 Task: Open Card Financial Performance Review in Board Social Media Influencer Takeover Campaign Creation and Management to Workspace Business Coaching and add a team member Softage.3@softage.net, a label Orange, a checklist Calligraphy, an attachment from your computer, a color Orange and finally, add a card description 'Plan and execute company team-building seminar' and a comment 'Let us approach this task with a sense of urgency and importance, recognizing the impact it has on the overall project.'. Add a start date 'Jan 03, 1900' with a due date 'Jan 10, 1900'
Action: Mouse moved to (63, 283)
Screenshot: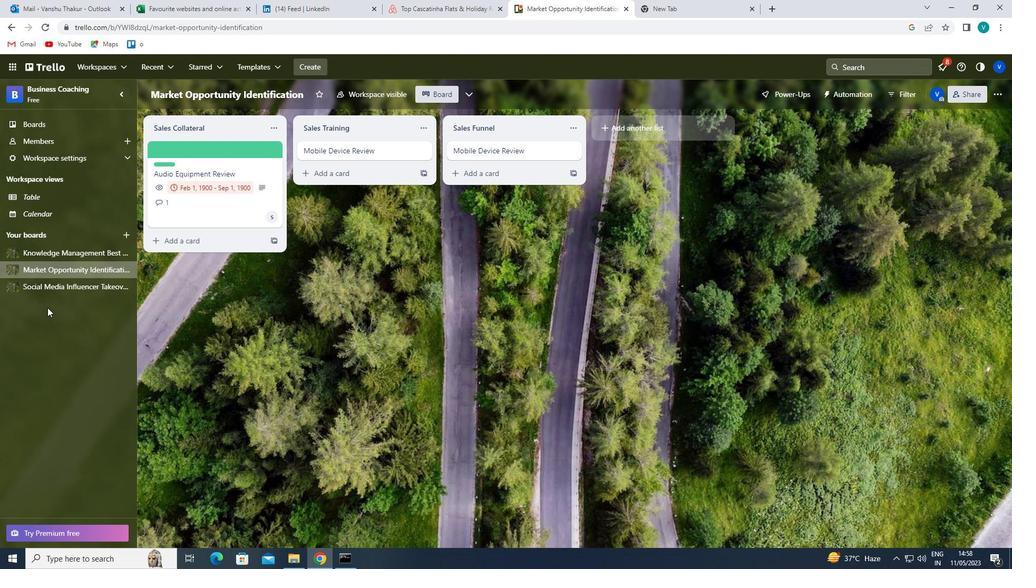 
Action: Mouse pressed left at (63, 283)
Screenshot: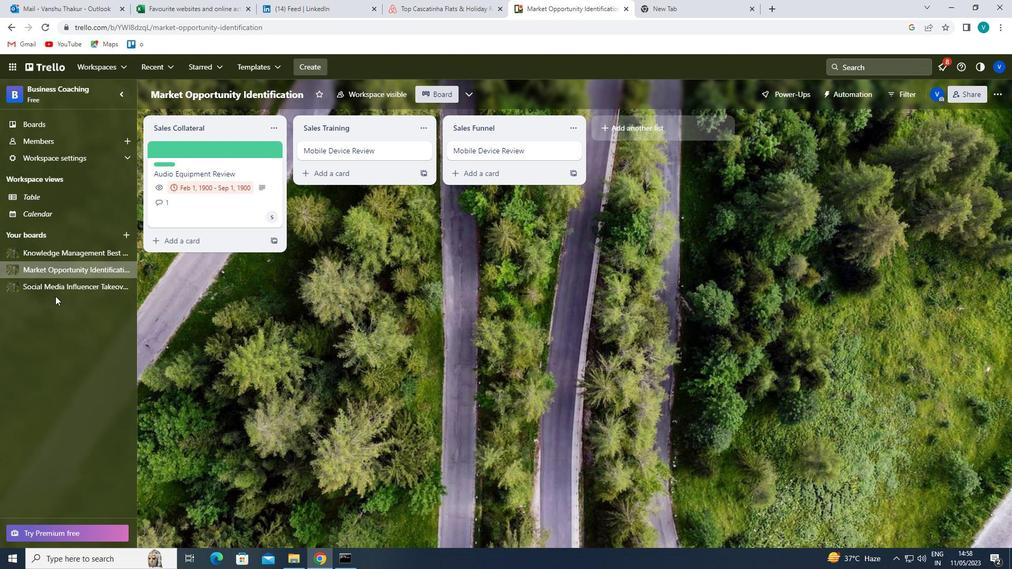 
Action: Mouse moved to (199, 152)
Screenshot: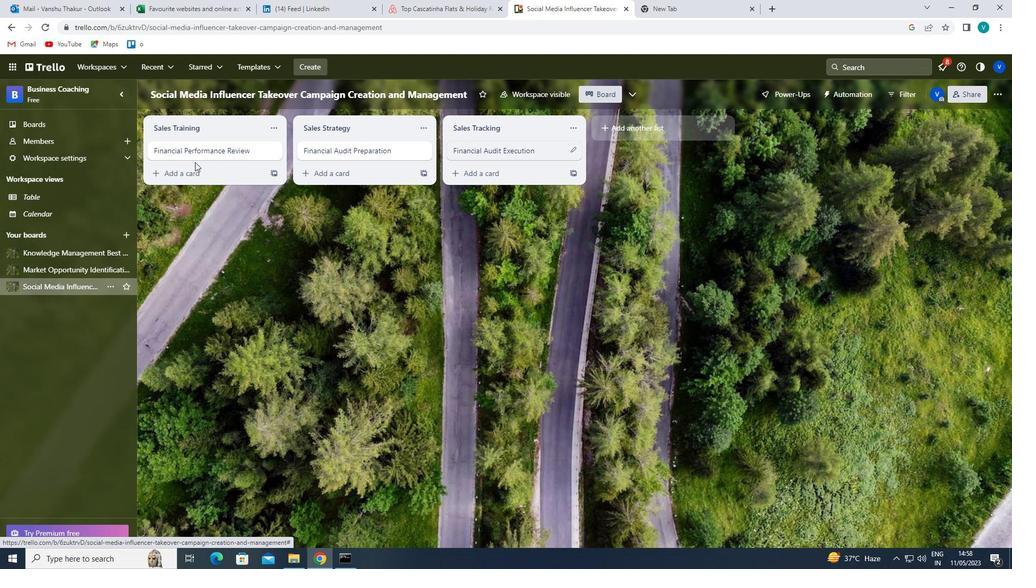 
Action: Mouse pressed left at (199, 152)
Screenshot: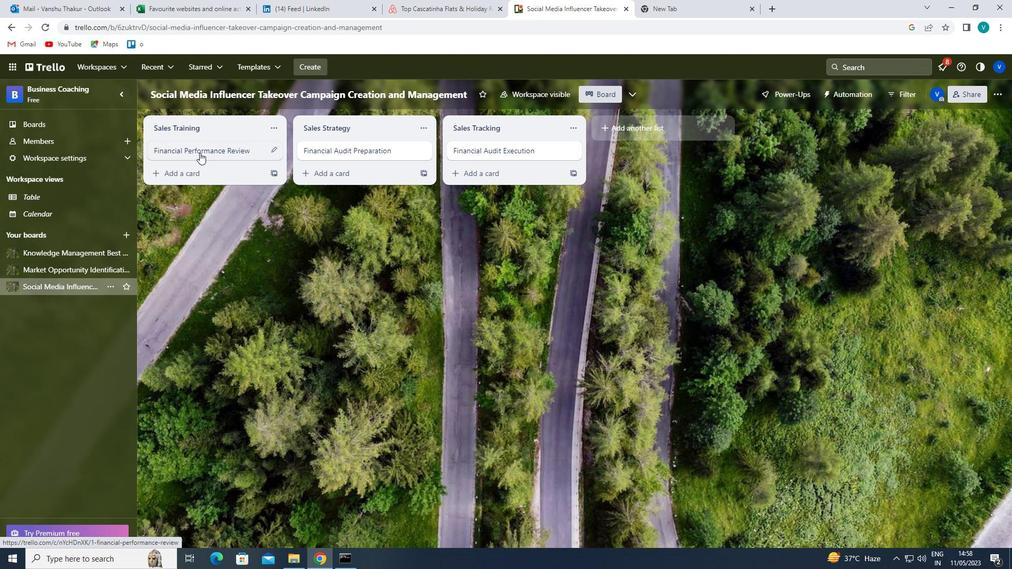 
Action: Mouse moved to (684, 147)
Screenshot: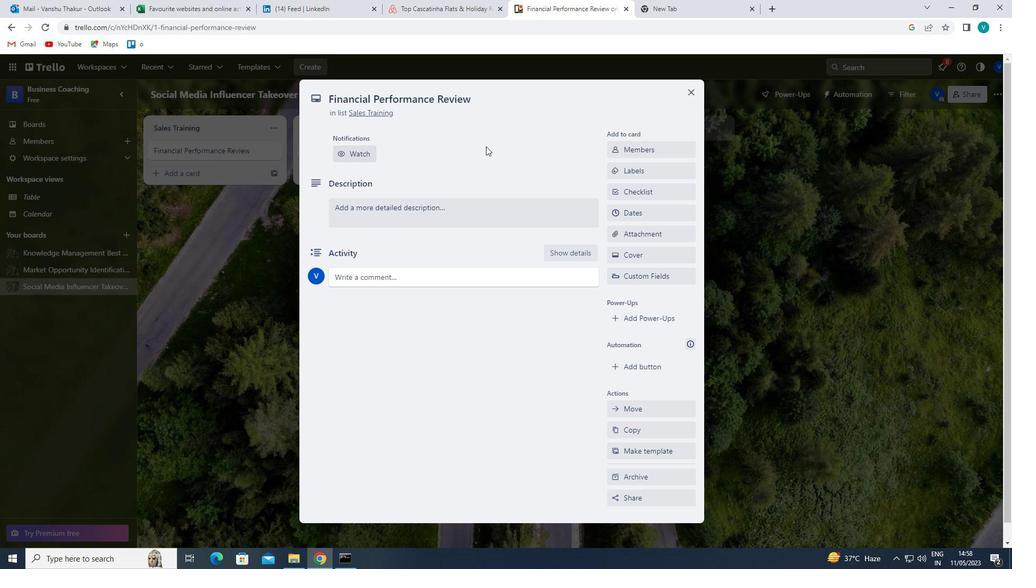 
Action: Mouse pressed left at (684, 147)
Screenshot: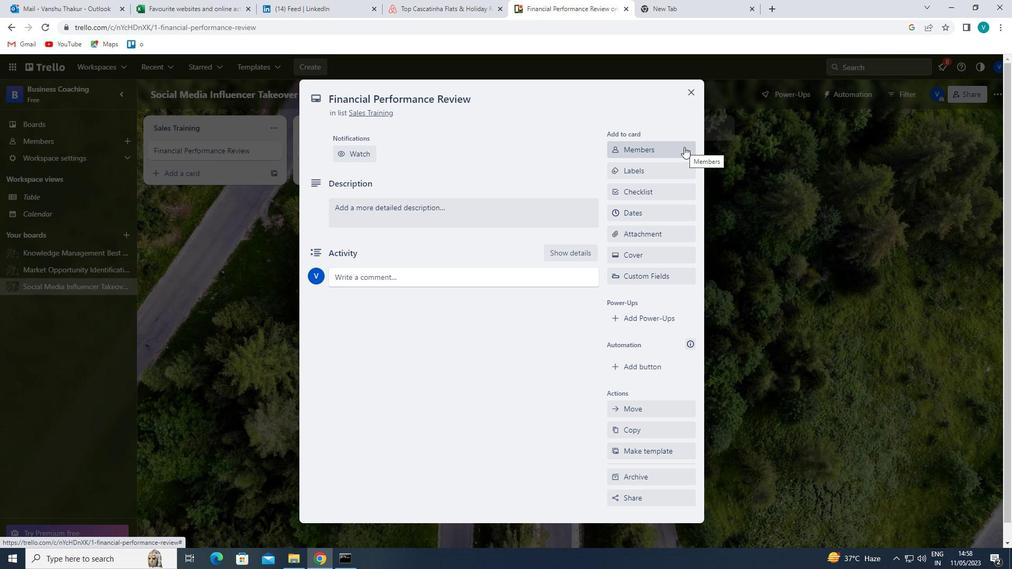 
Action: Mouse moved to (668, 191)
Screenshot: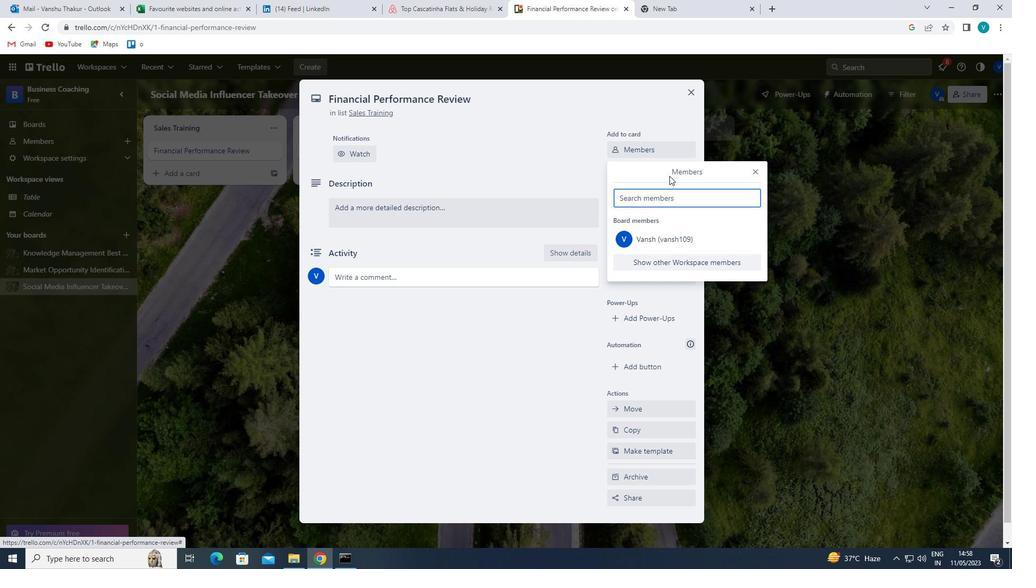 
Action: Mouse pressed left at (668, 191)
Screenshot: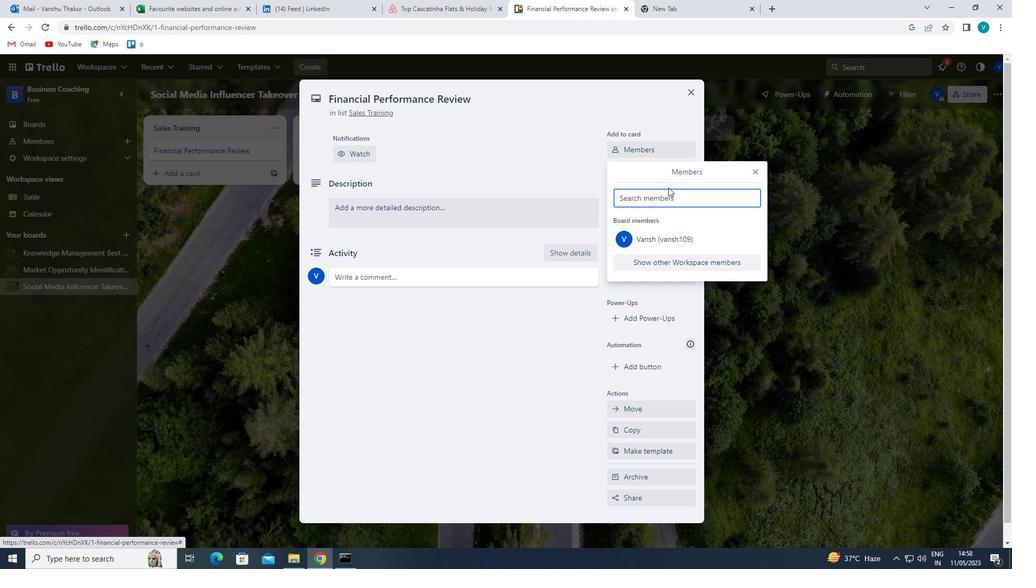 
Action: Key pressed <Key.shift>SOFTAGWE<Key.backspace><Key.backspace>W<Key.backspace>E
Screenshot: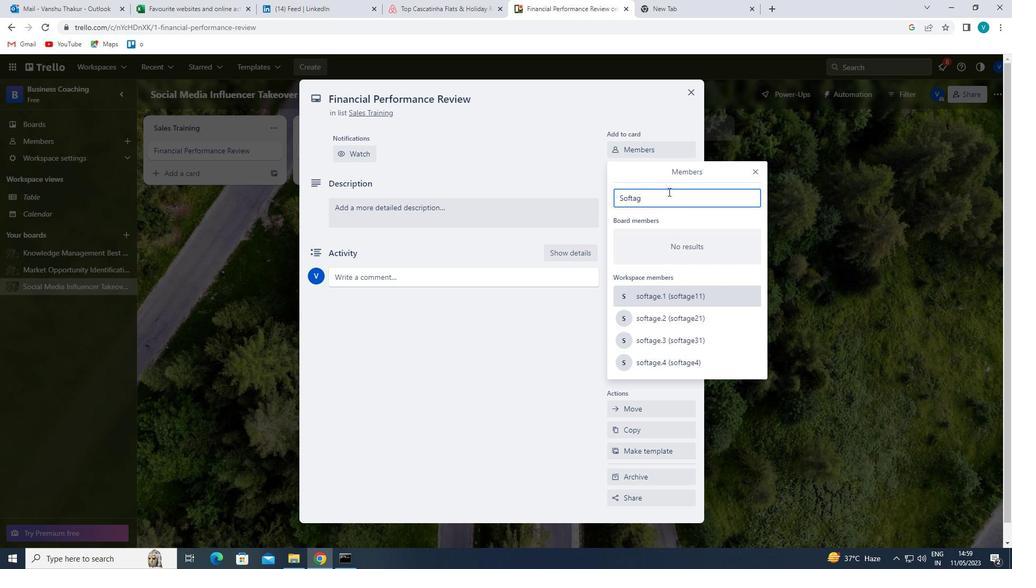 
Action: Mouse moved to (664, 338)
Screenshot: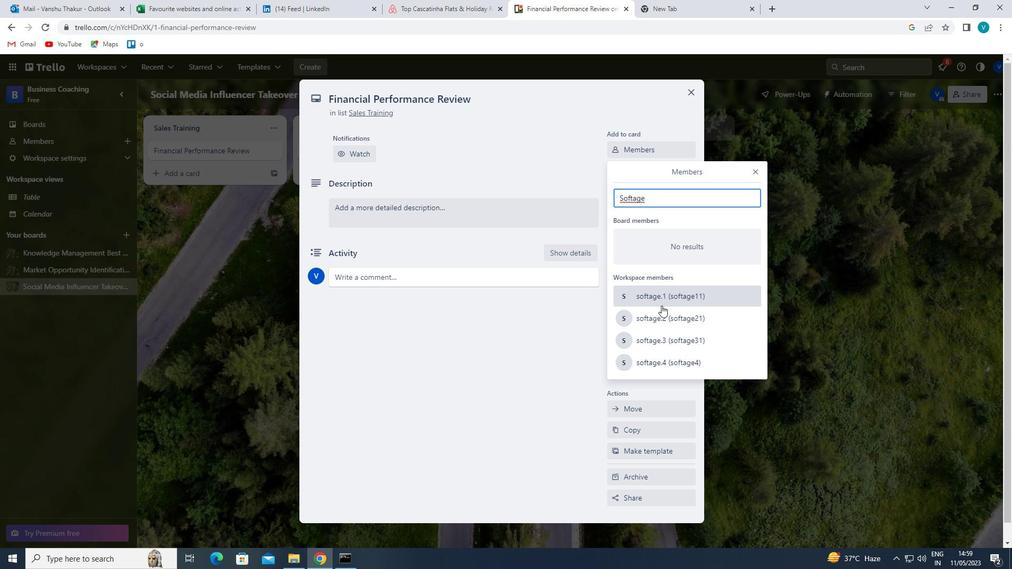 
Action: Mouse pressed left at (664, 338)
Screenshot: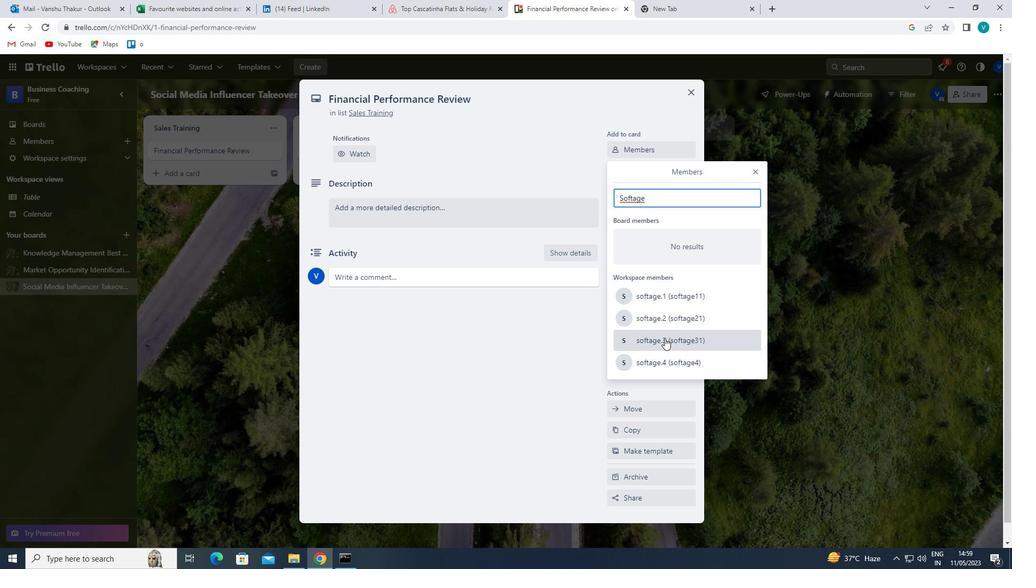 
Action: Mouse moved to (757, 163)
Screenshot: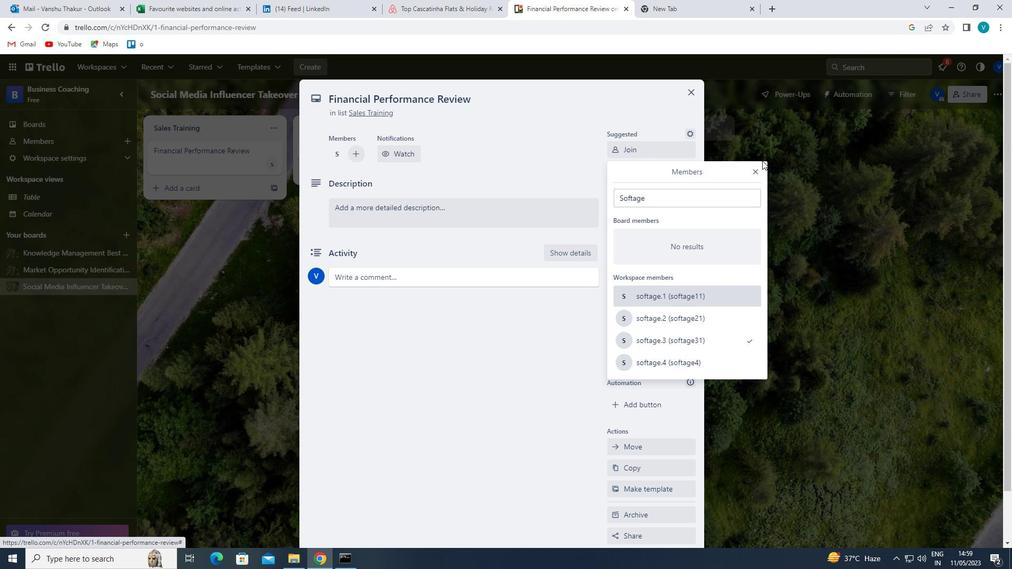 
Action: Mouse pressed left at (757, 163)
Screenshot: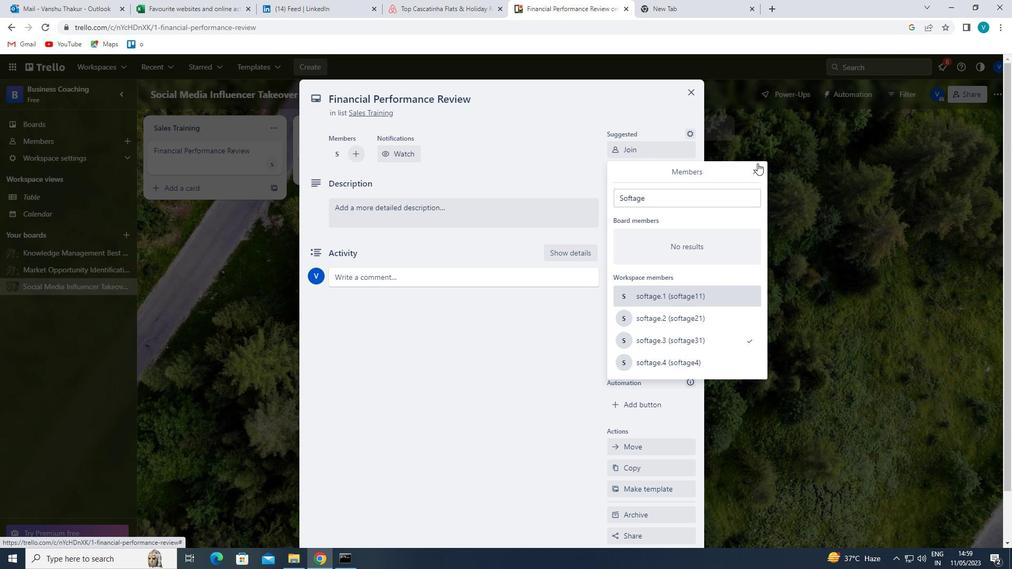 
Action: Mouse moved to (637, 209)
Screenshot: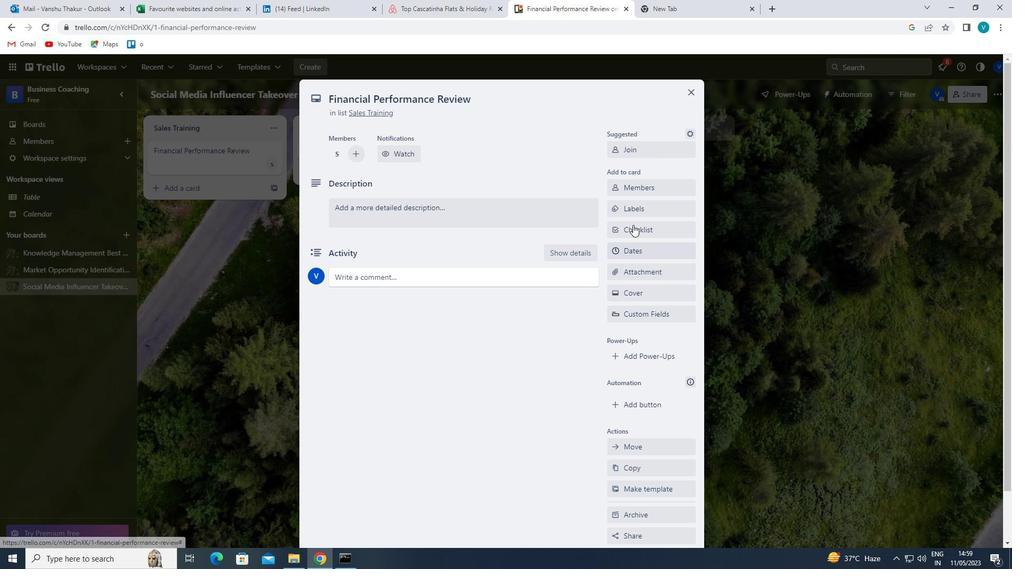 
Action: Mouse pressed left at (637, 209)
Screenshot: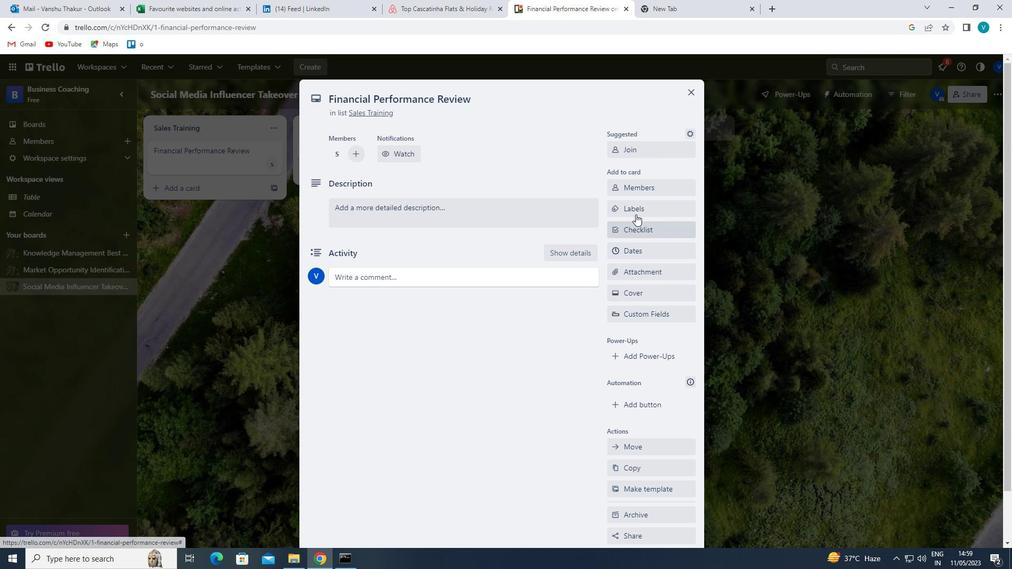 
Action: Mouse moved to (668, 329)
Screenshot: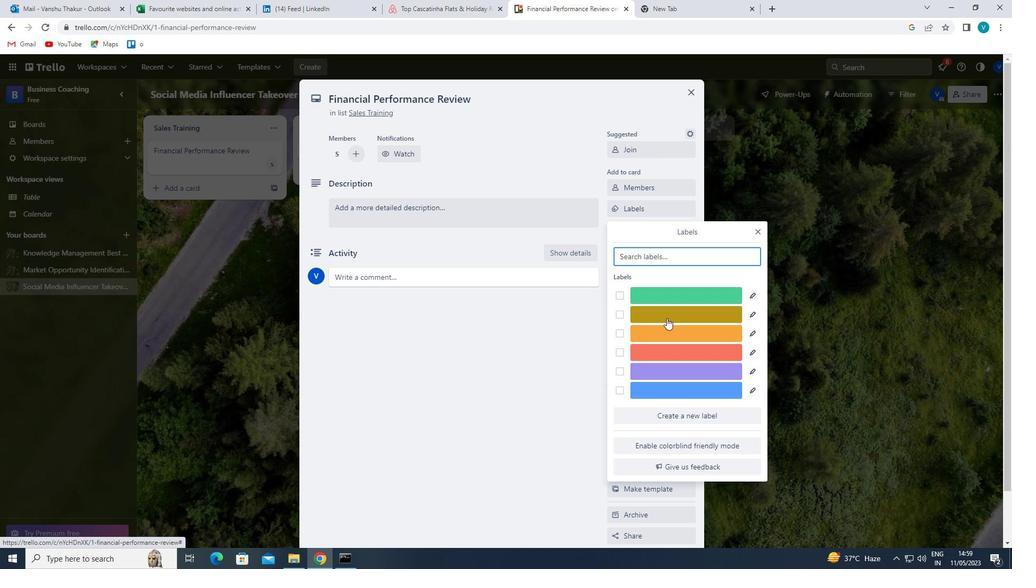 
Action: Mouse pressed left at (668, 329)
Screenshot: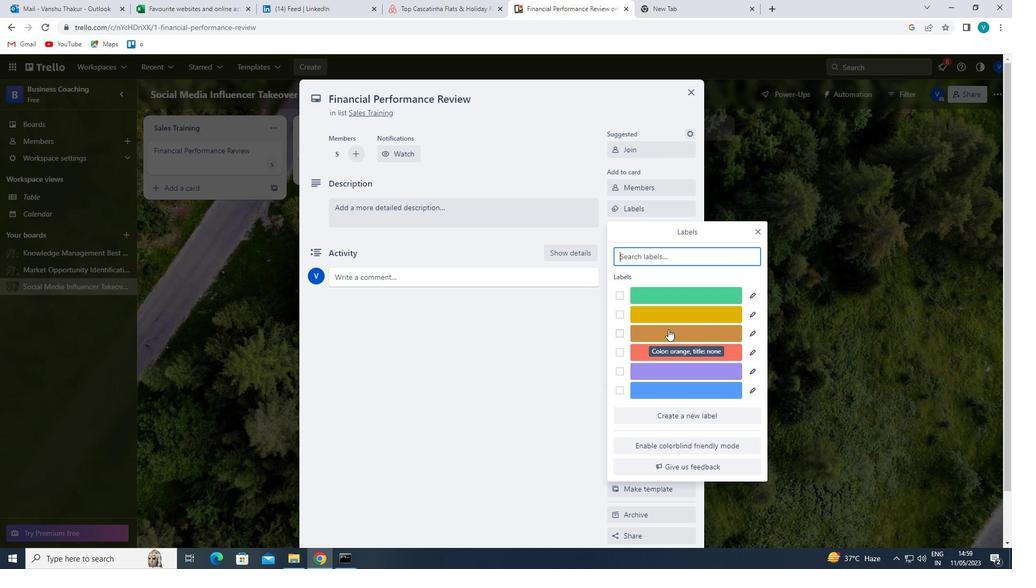
Action: Mouse moved to (756, 229)
Screenshot: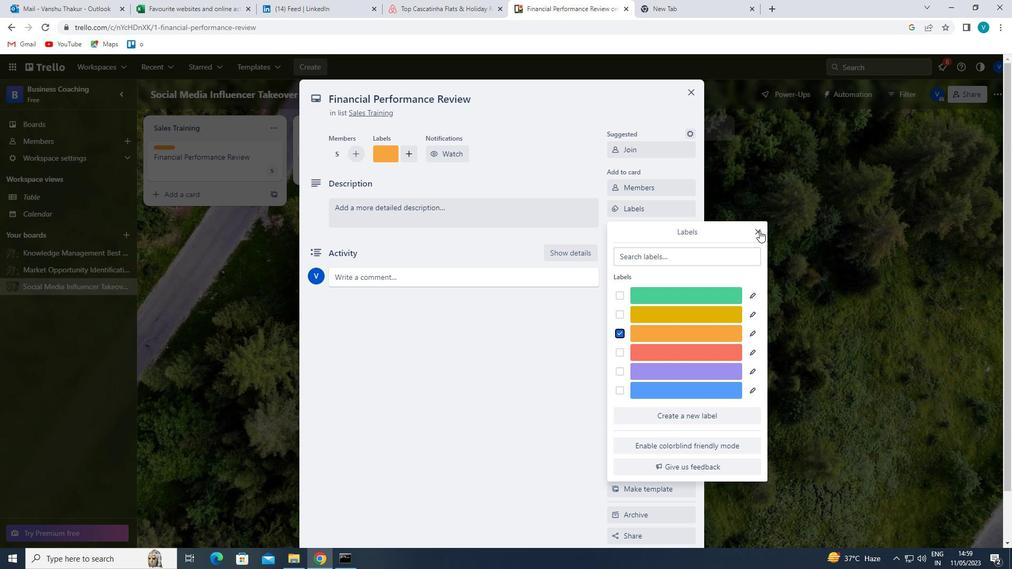 
Action: Mouse pressed left at (756, 229)
Screenshot: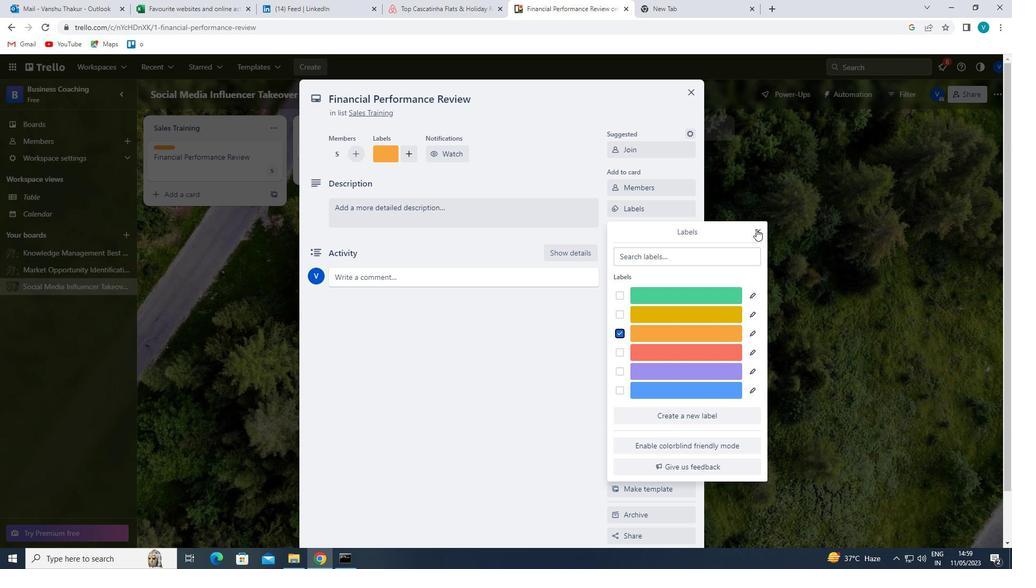 
Action: Mouse moved to (668, 228)
Screenshot: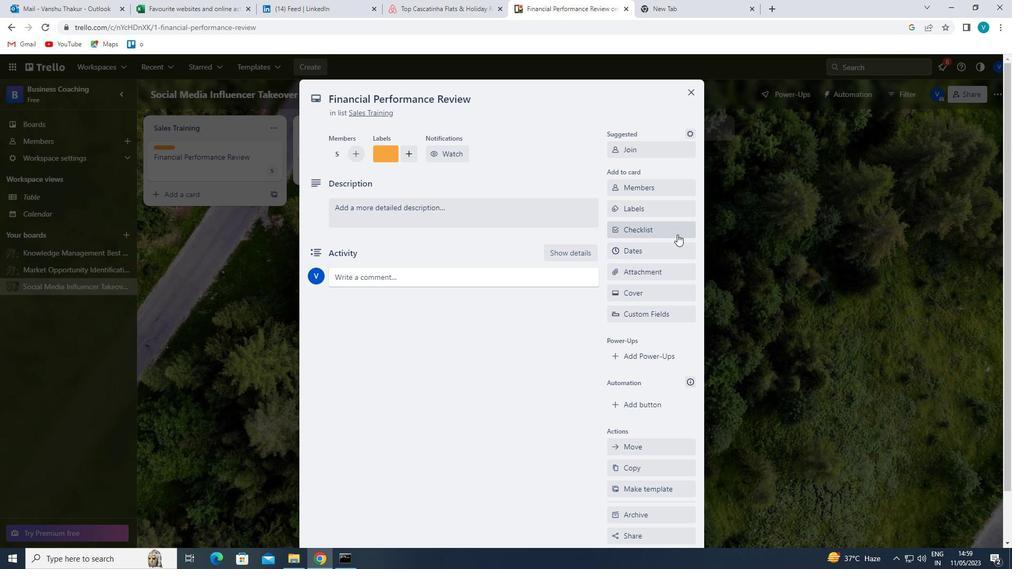
Action: Mouse pressed left at (668, 228)
Screenshot: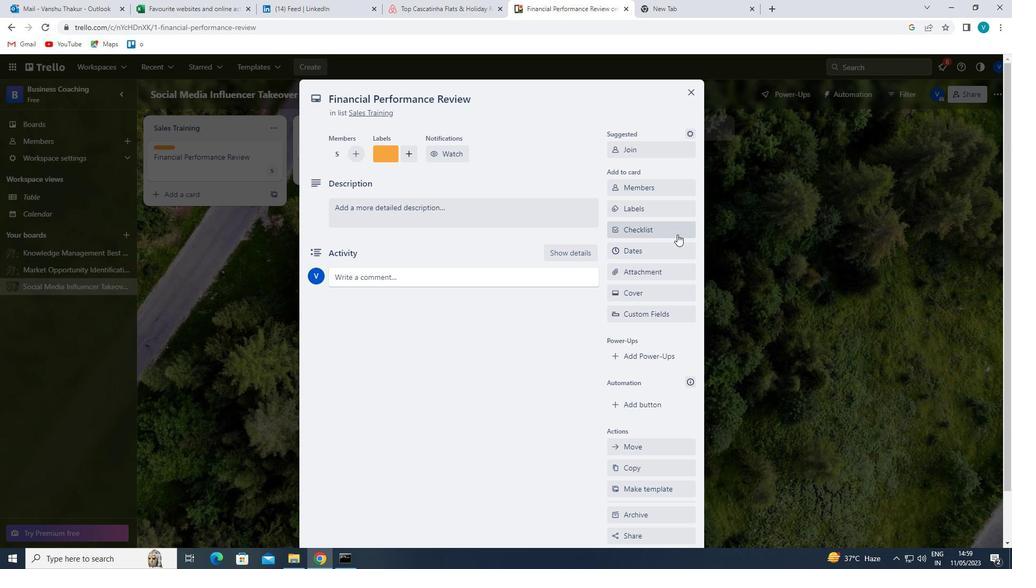 
Action: Key pressed <Key.shift>CALLIGRAPHUY<Key.backspace><Key.backspace>
Screenshot: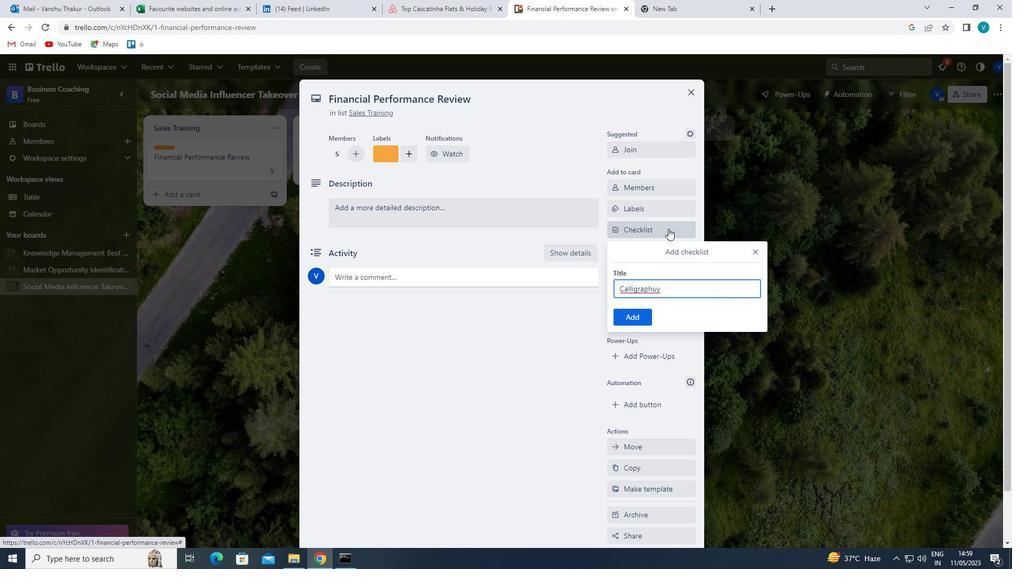 
Action: Mouse moved to (695, 315)
Screenshot: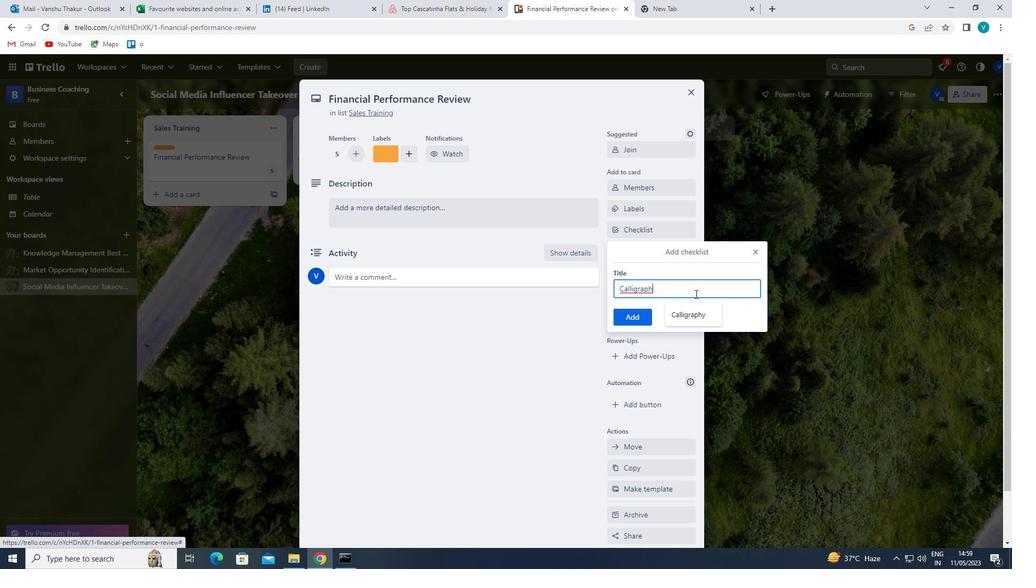 
Action: Mouse pressed left at (695, 315)
Screenshot: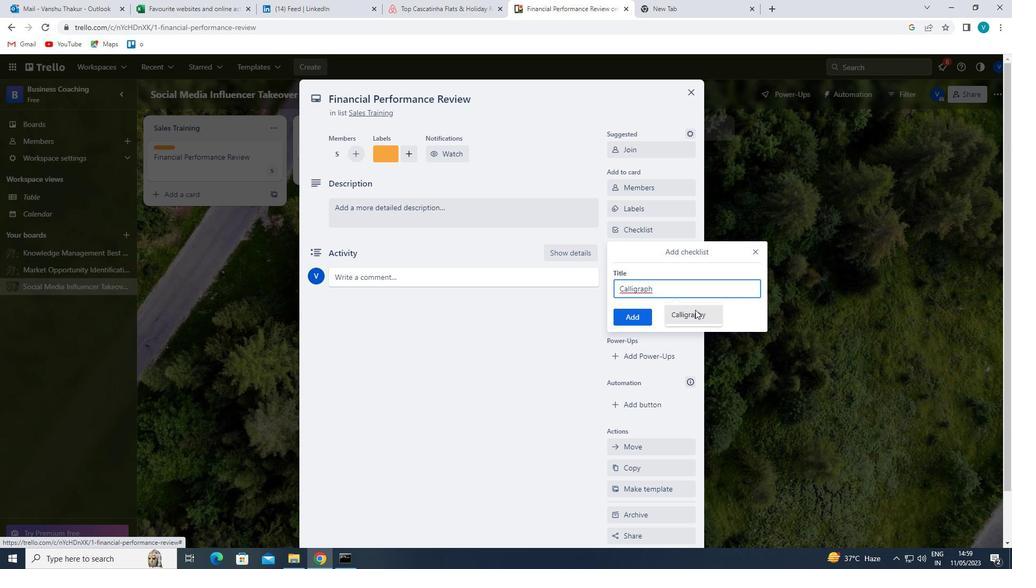 
Action: Mouse moved to (632, 319)
Screenshot: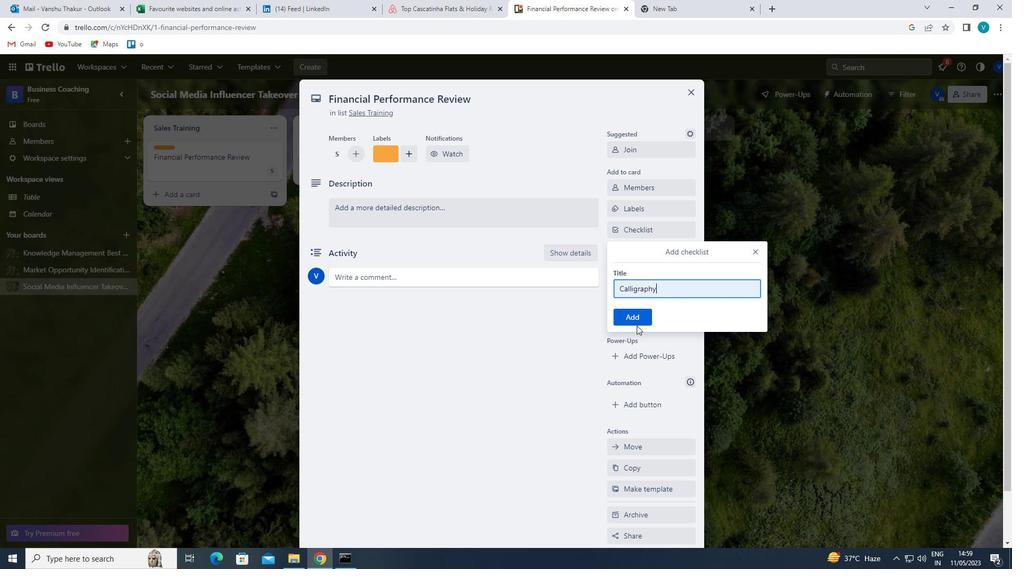 
Action: Mouse pressed left at (632, 319)
Screenshot: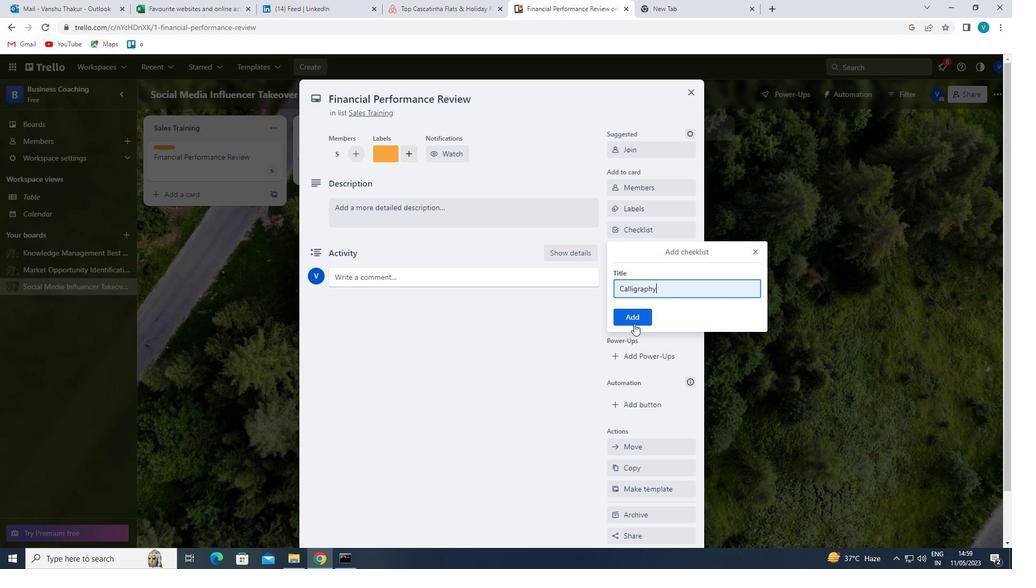 
Action: Mouse moved to (631, 267)
Screenshot: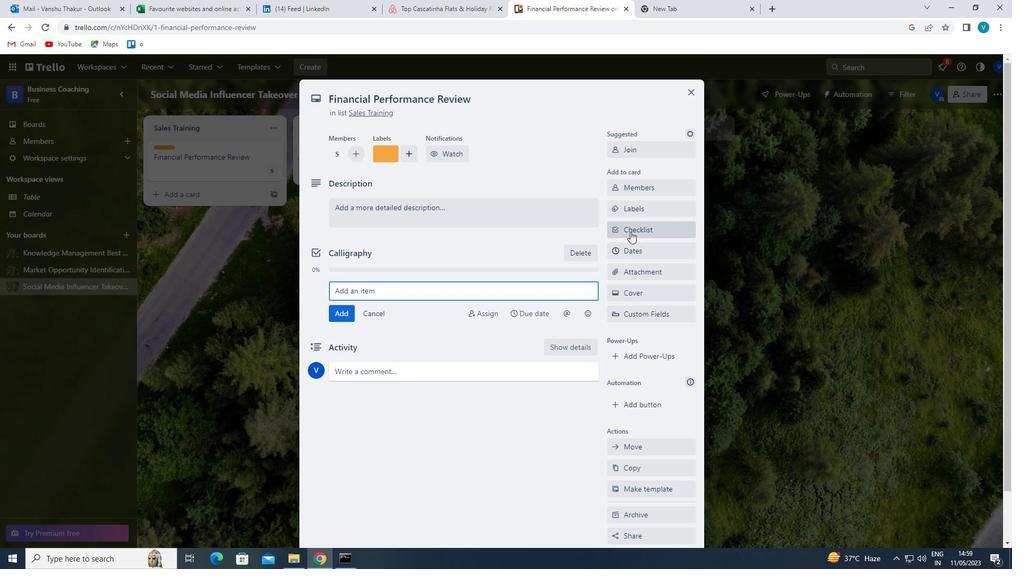 
Action: Mouse pressed left at (631, 267)
Screenshot: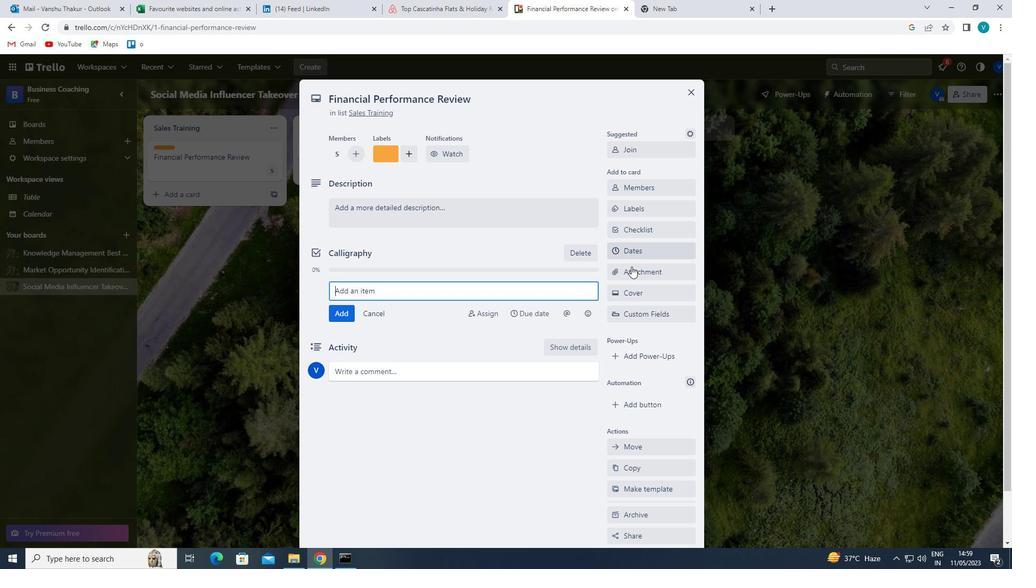 
Action: Mouse moved to (625, 317)
Screenshot: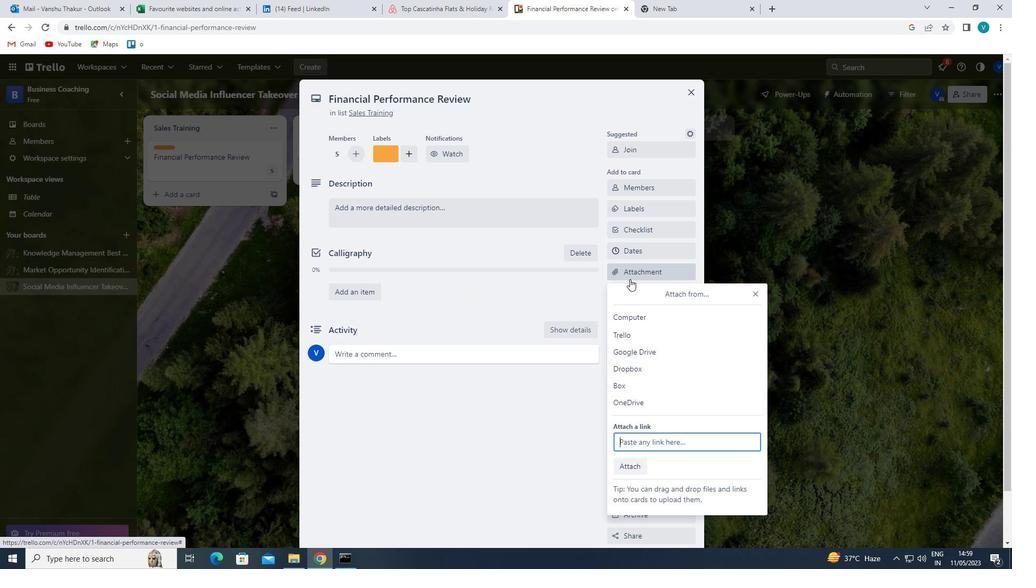 
Action: Mouse pressed left at (625, 317)
Screenshot: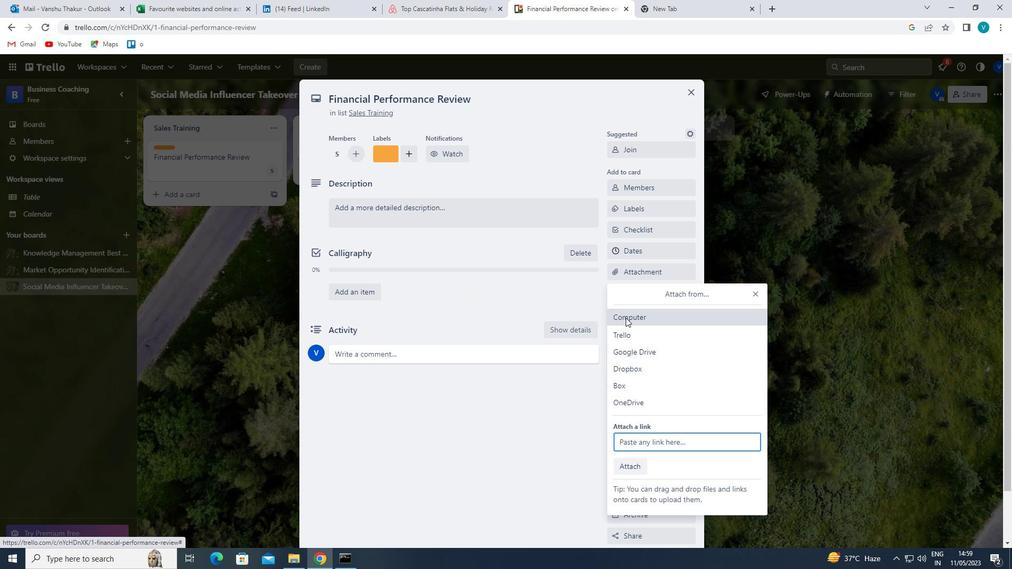 
Action: Mouse moved to (158, 199)
Screenshot: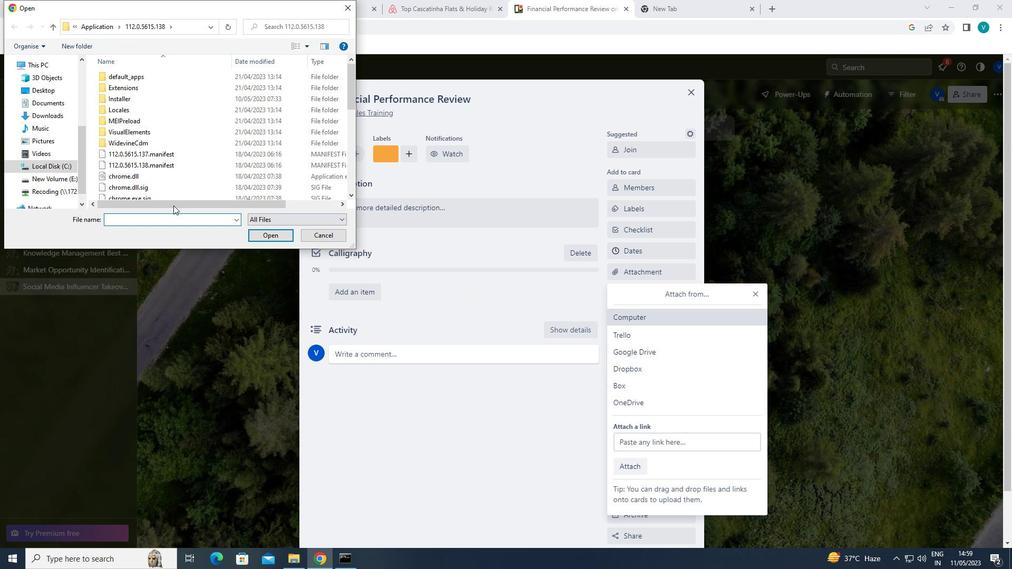 
Action: Mouse pressed left at (158, 199)
Screenshot: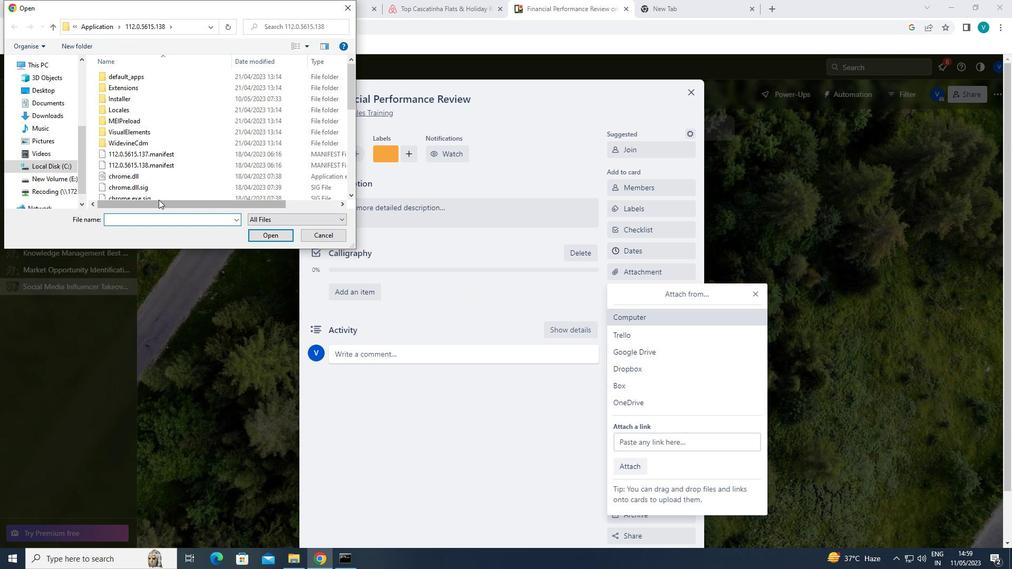 
Action: Mouse moved to (268, 234)
Screenshot: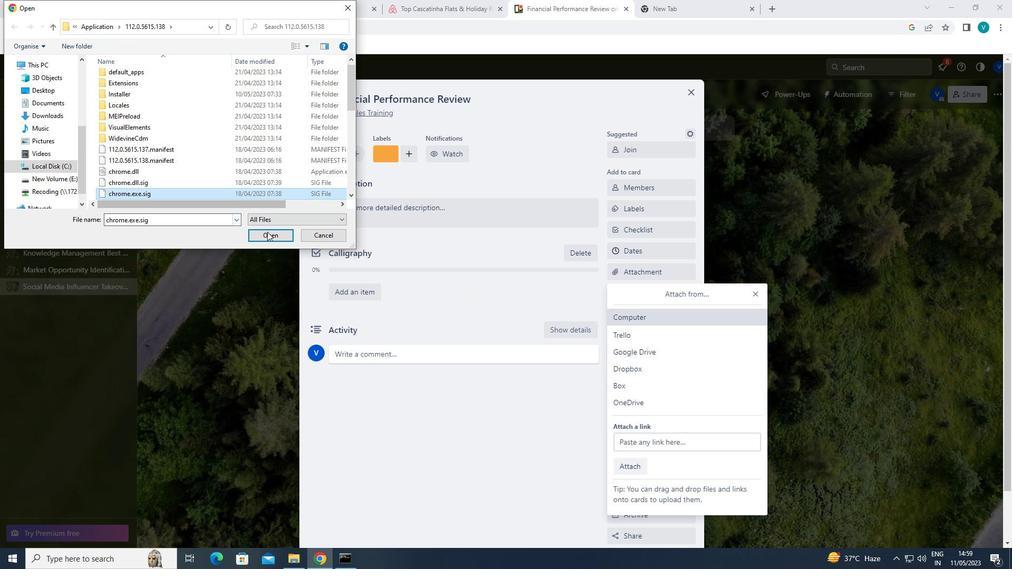 
Action: Mouse pressed left at (268, 234)
Screenshot: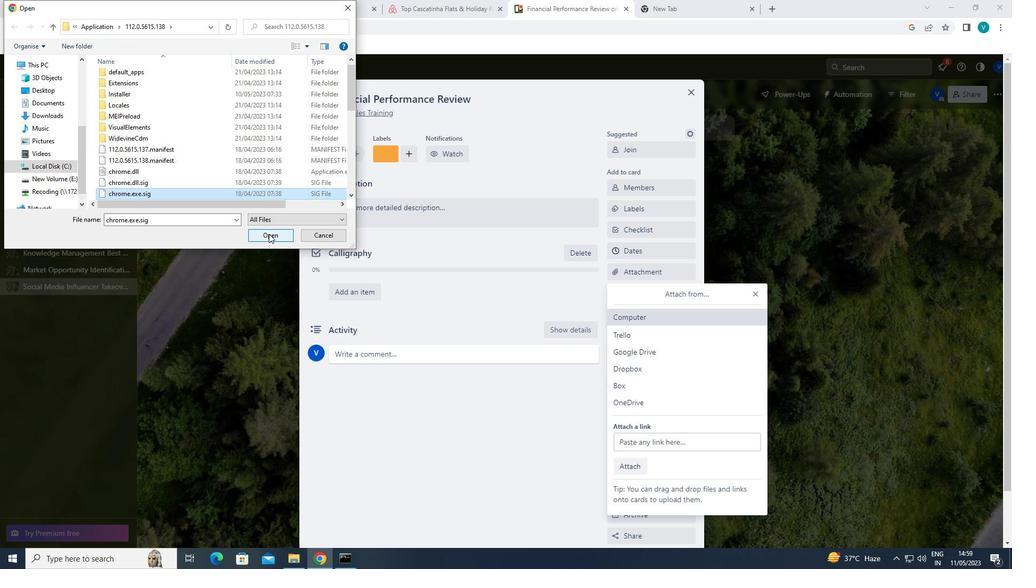 
Action: Mouse moved to (638, 295)
Screenshot: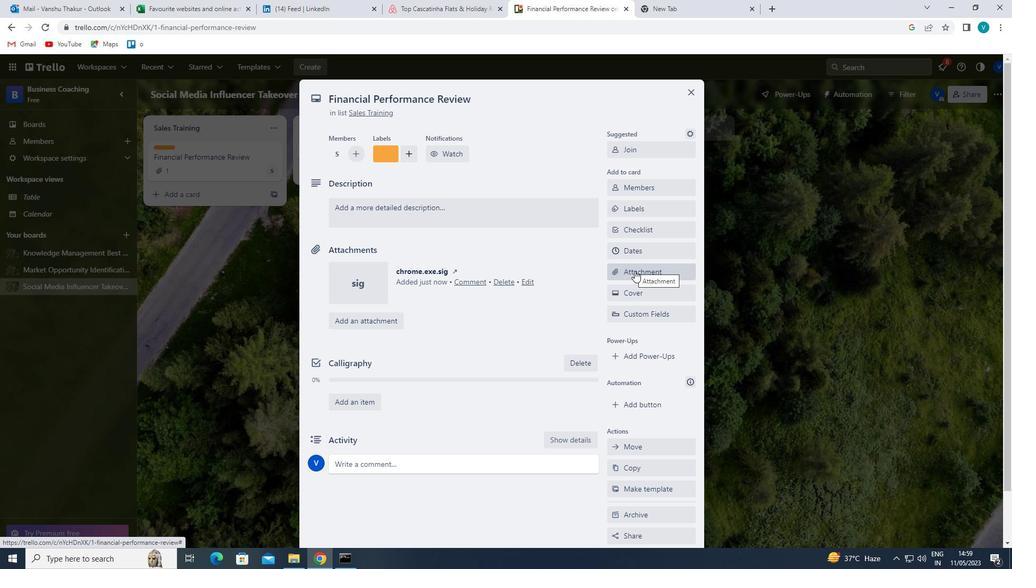 
Action: Mouse pressed left at (638, 295)
Screenshot: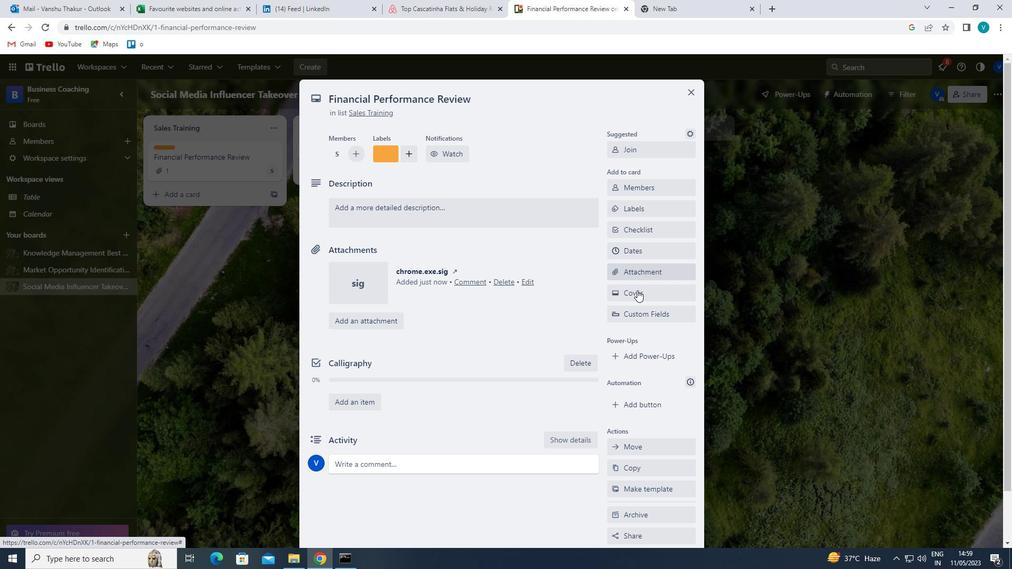 
Action: Mouse moved to (685, 338)
Screenshot: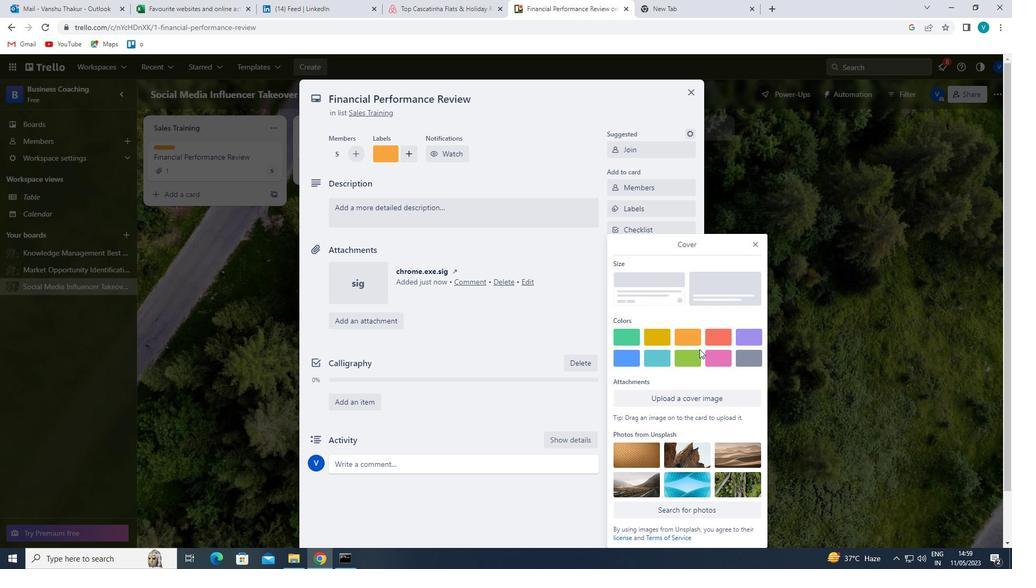 
Action: Mouse pressed left at (685, 338)
Screenshot: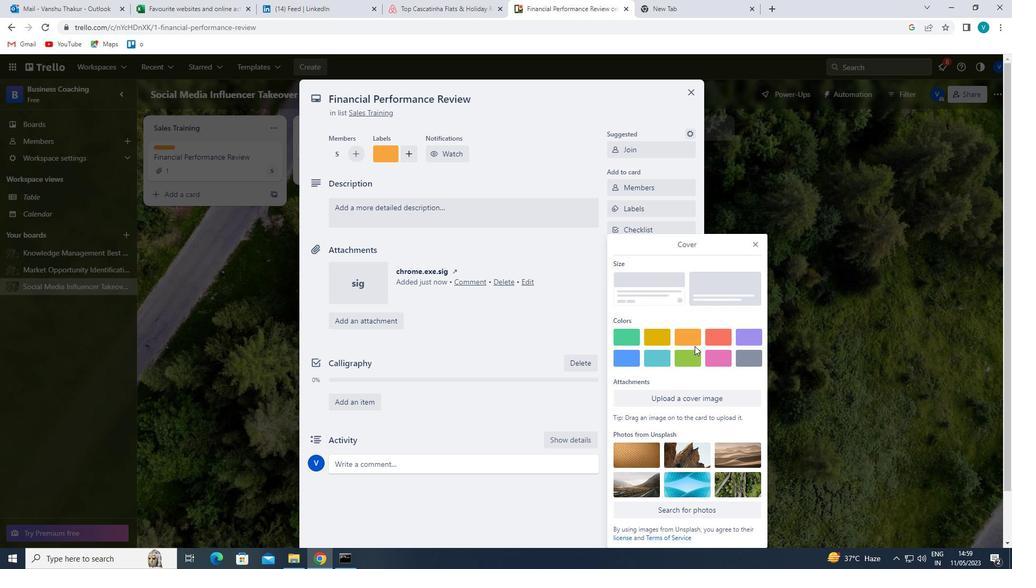 
Action: Mouse moved to (754, 224)
Screenshot: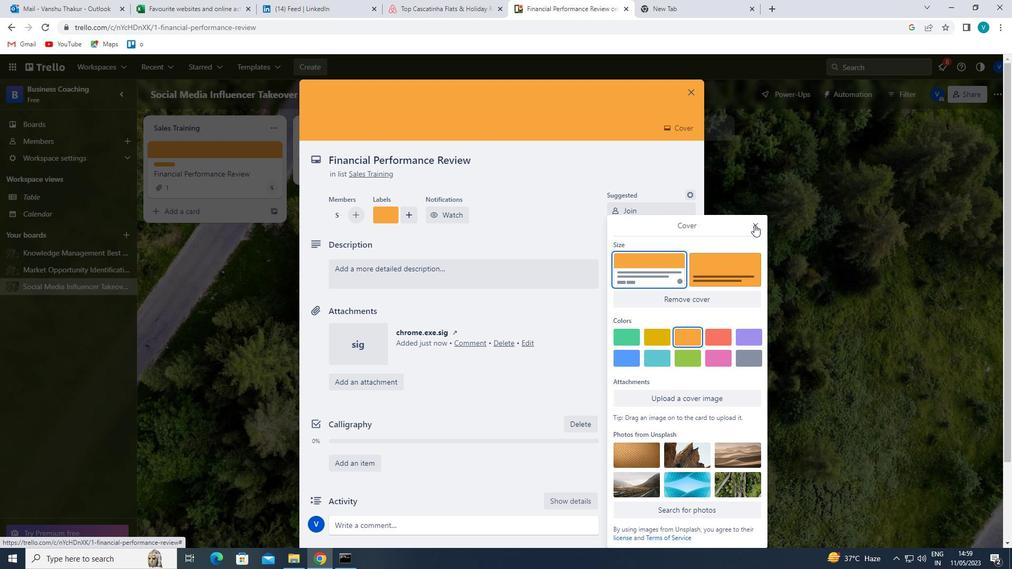 
Action: Mouse pressed left at (754, 224)
Screenshot: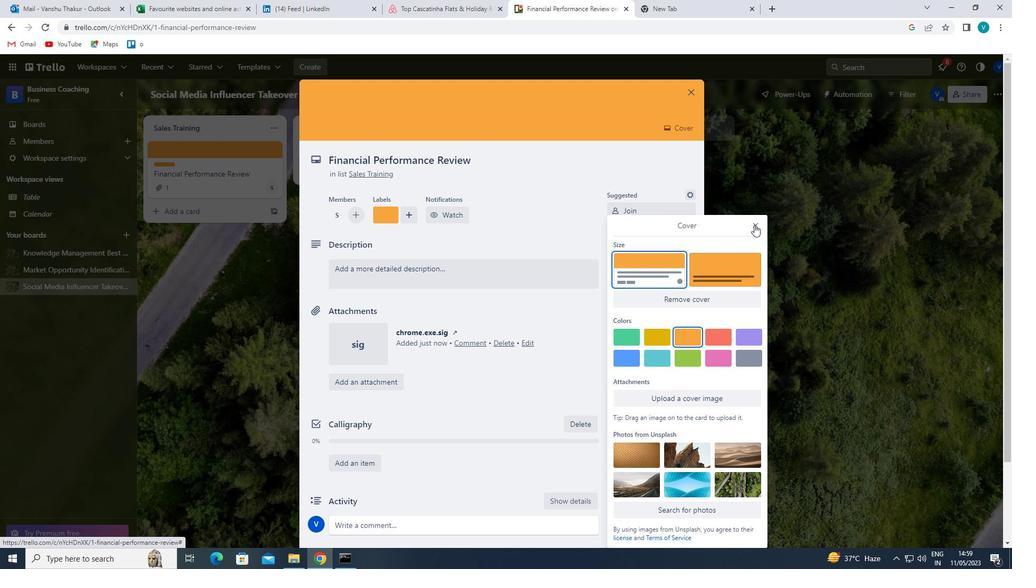 
Action: Mouse moved to (515, 270)
Screenshot: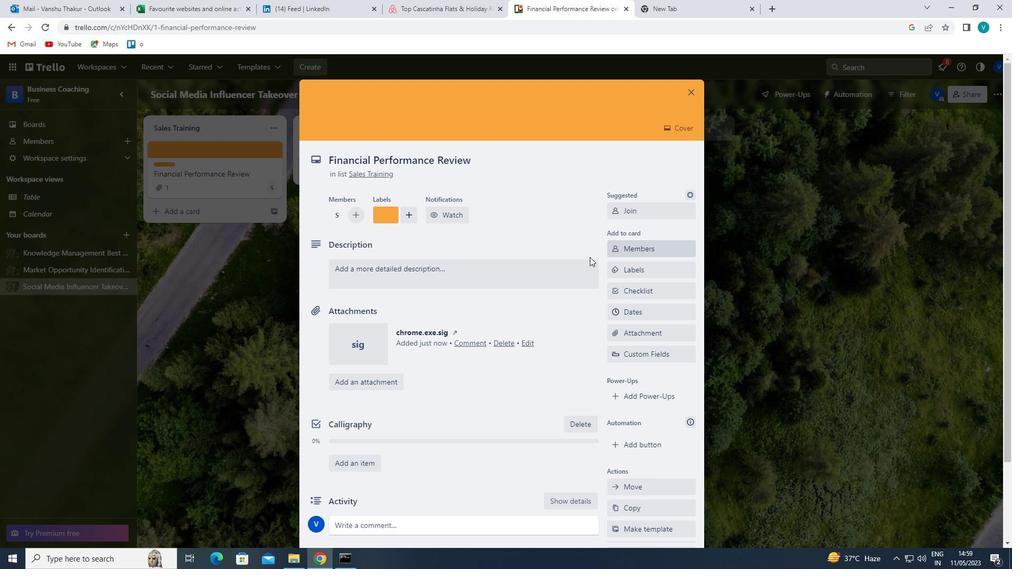
Action: Mouse pressed left at (515, 270)
Screenshot: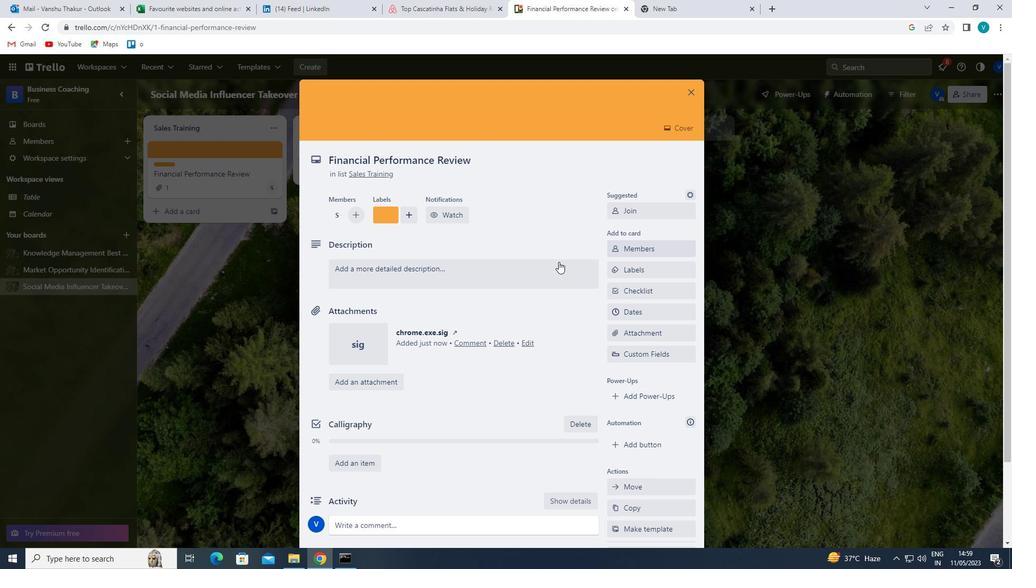
Action: Key pressed '<Key.shift>PLAN<Key.space>AND<Key.space>EXECUTE<Key.space>COMPANY<Key.space>TEAM-BUILDING<Key.space>SEMINAR.'<Key.space>
Screenshot: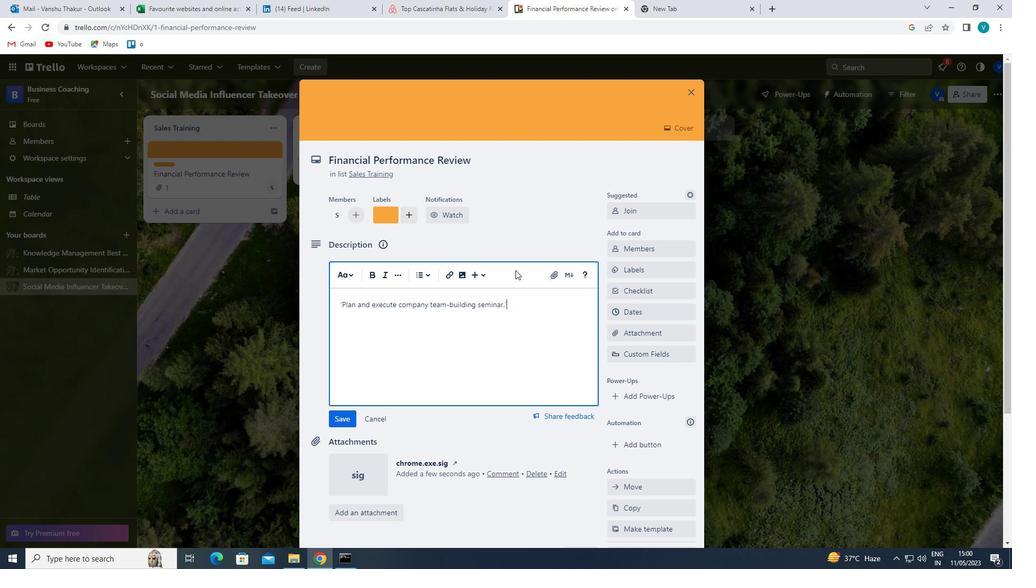 
Action: Mouse moved to (345, 413)
Screenshot: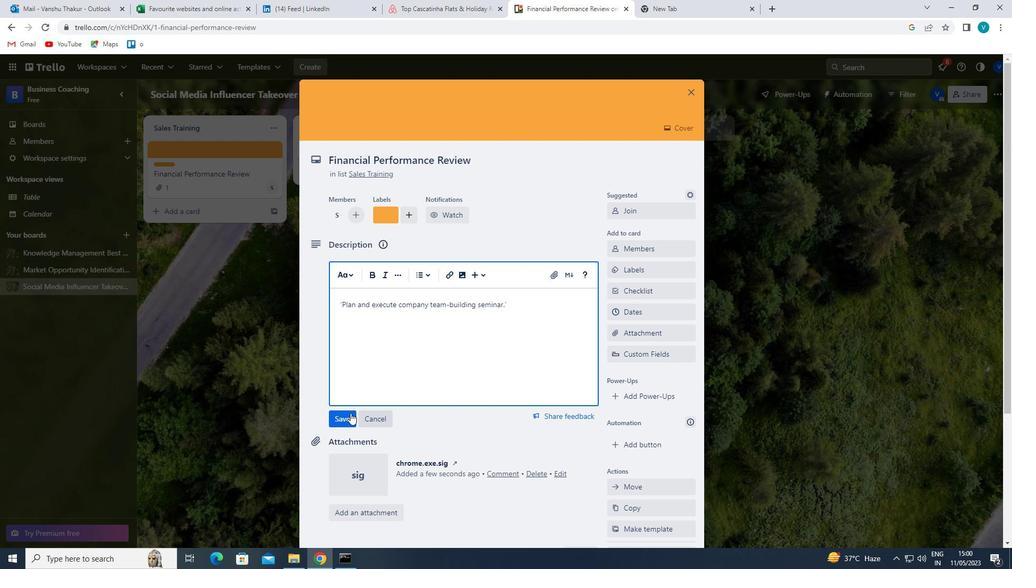 
Action: Mouse pressed left at (345, 413)
Screenshot: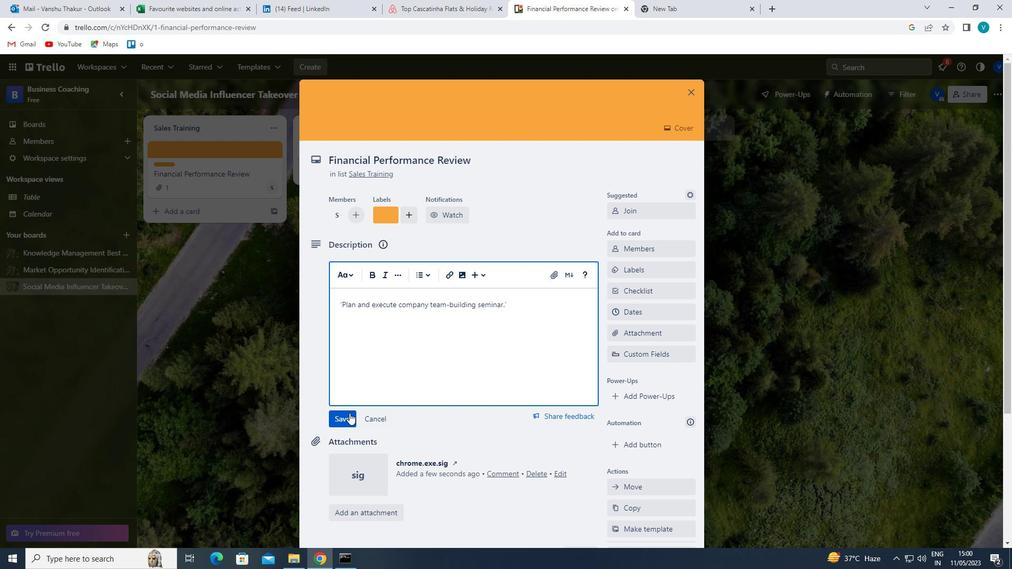 
Action: Mouse moved to (352, 412)
Screenshot: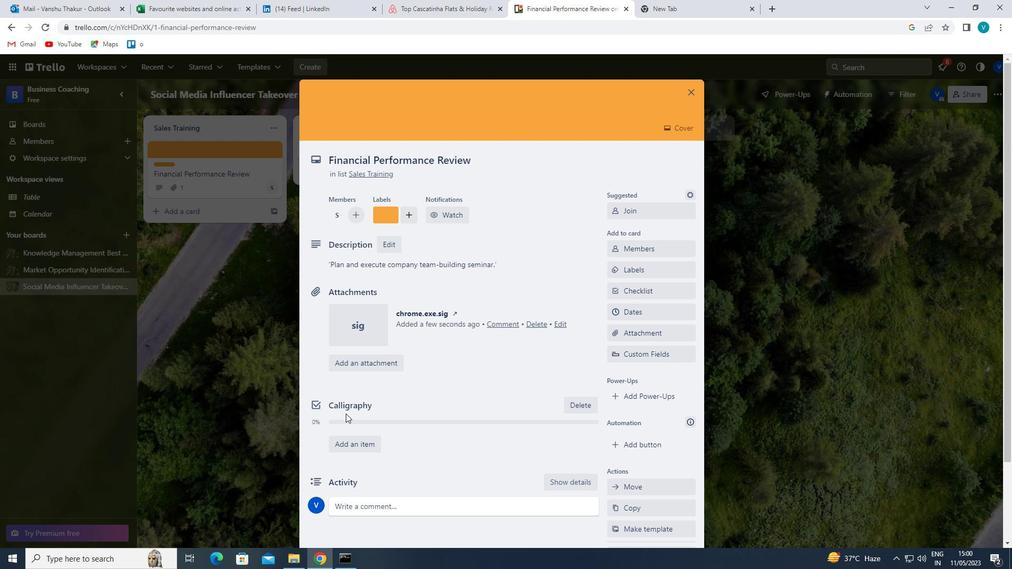 
Action: Mouse scrolled (352, 412) with delta (0, 0)
Screenshot: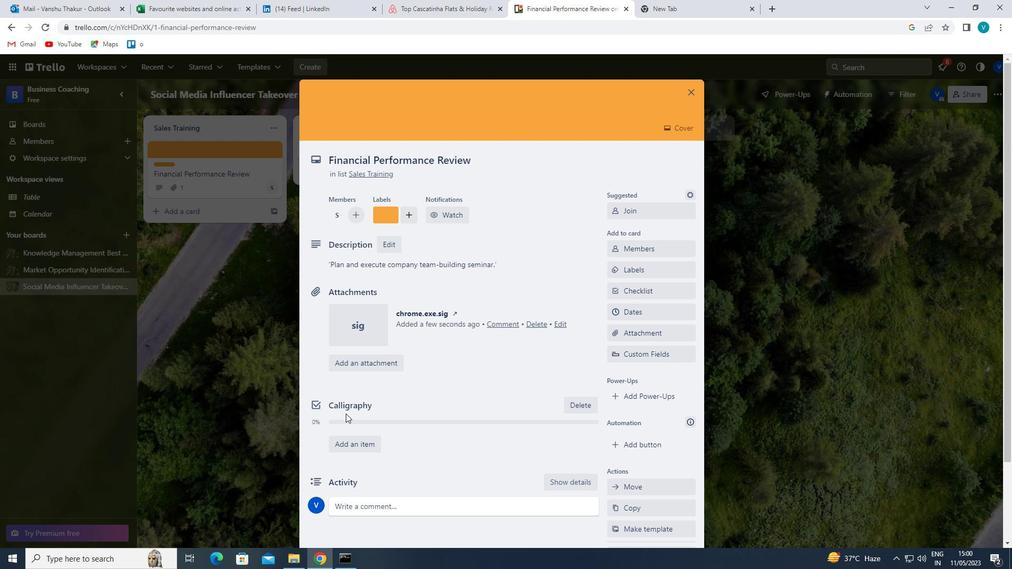
Action: Mouse moved to (354, 412)
Screenshot: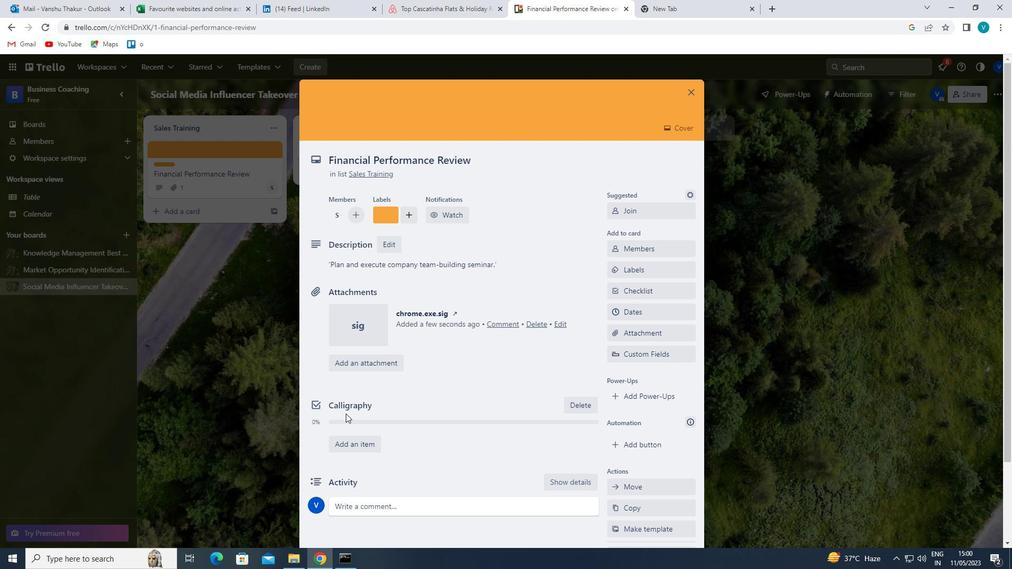 
Action: Mouse scrolled (354, 412) with delta (0, 0)
Screenshot: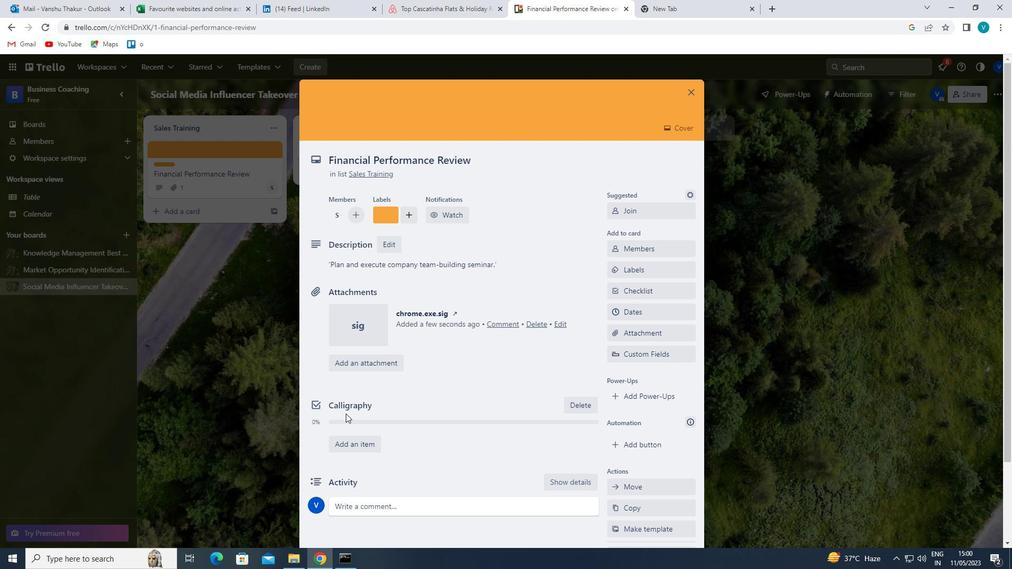 
Action: Mouse scrolled (354, 412) with delta (0, 0)
Screenshot: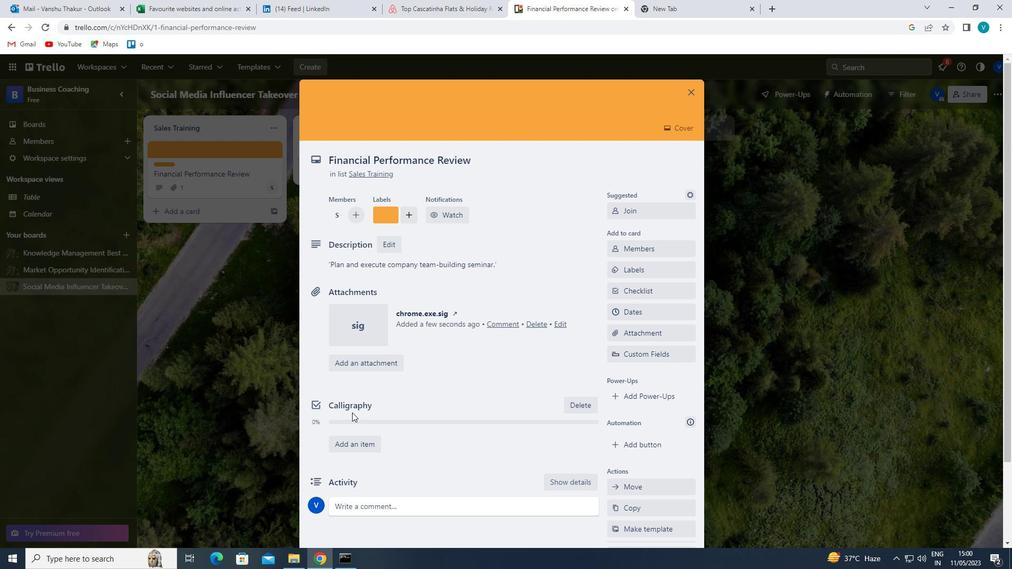 
Action: Mouse moved to (362, 408)
Screenshot: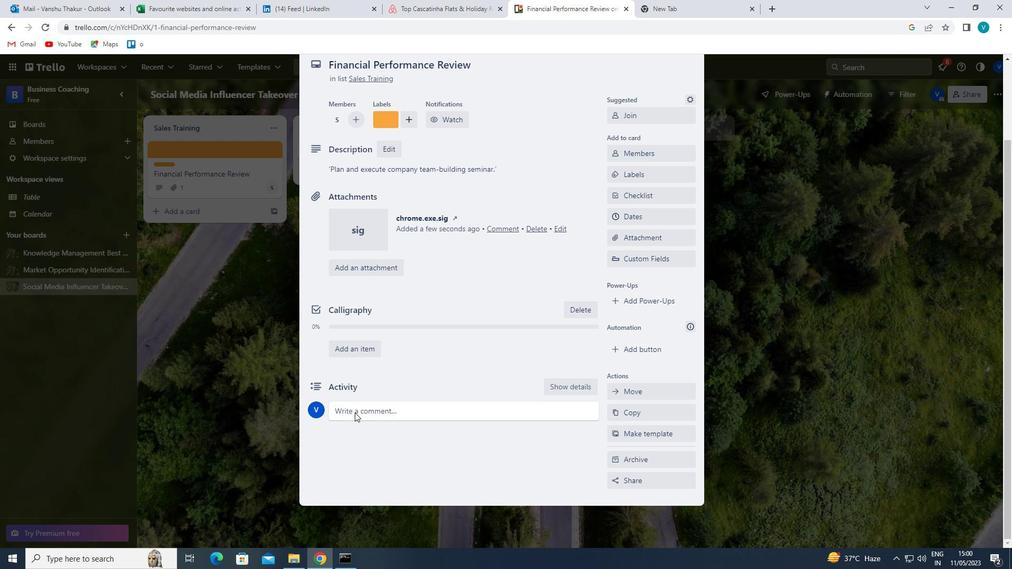 
Action: Mouse pressed left at (362, 408)
Screenshot: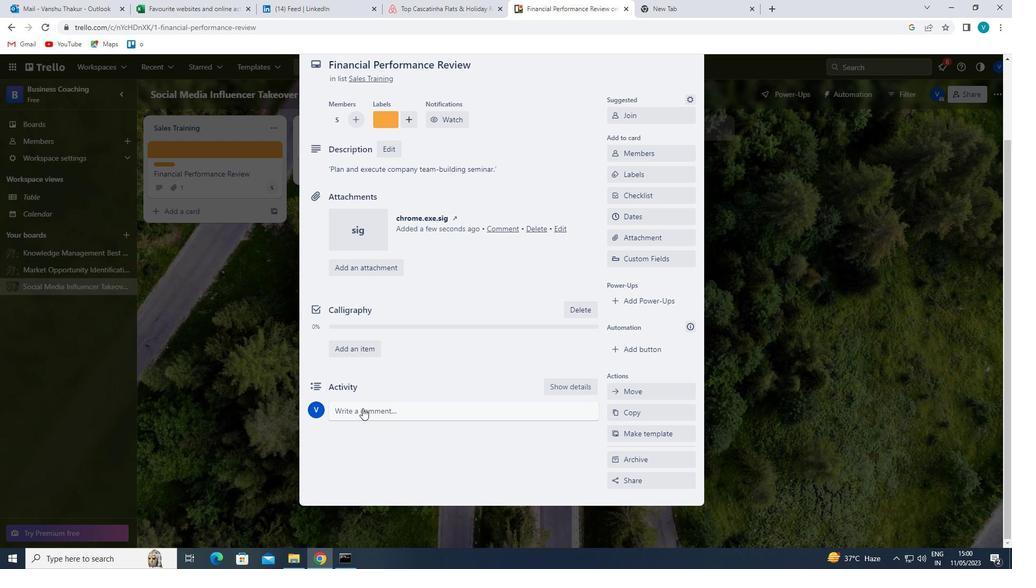 
Action: Key pressed '<Key.shift>LET<Key.space>US<Key.space>APPROACH<Key.space>THI<Key.space>STASK<Key.space>WITH<Key.space>A<Key.space>SENSE<Key.space>OF<Key.space>URGENCY<Key.space>AND<Key.space>
Screenshot: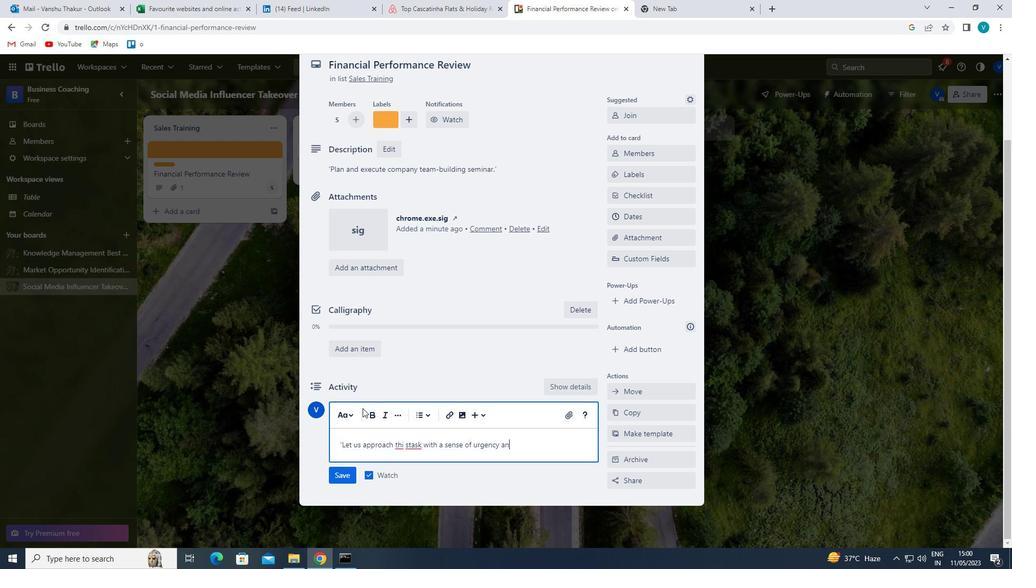 
Action: Mouse moved to (406, 443)
Screenshot: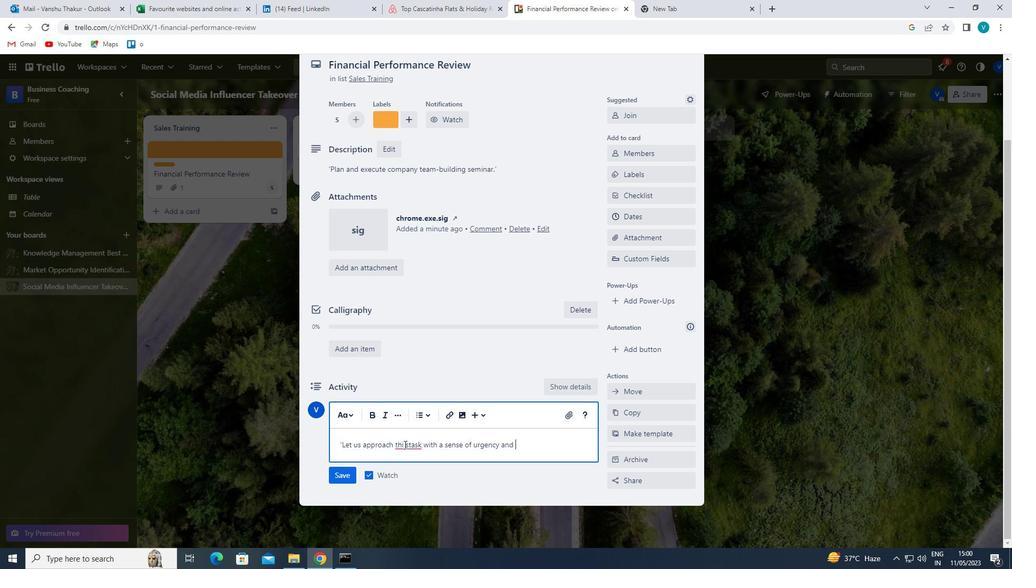 
Action: Mouse pressed left at (406, 443)
Screenshot: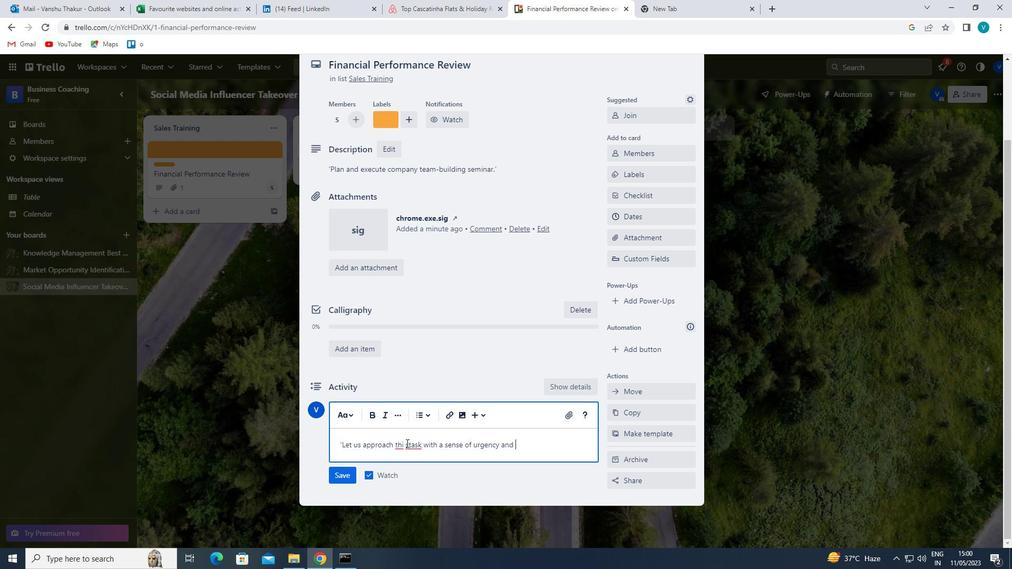 
Action: Mouse moved to (419, 455)
Screenshot: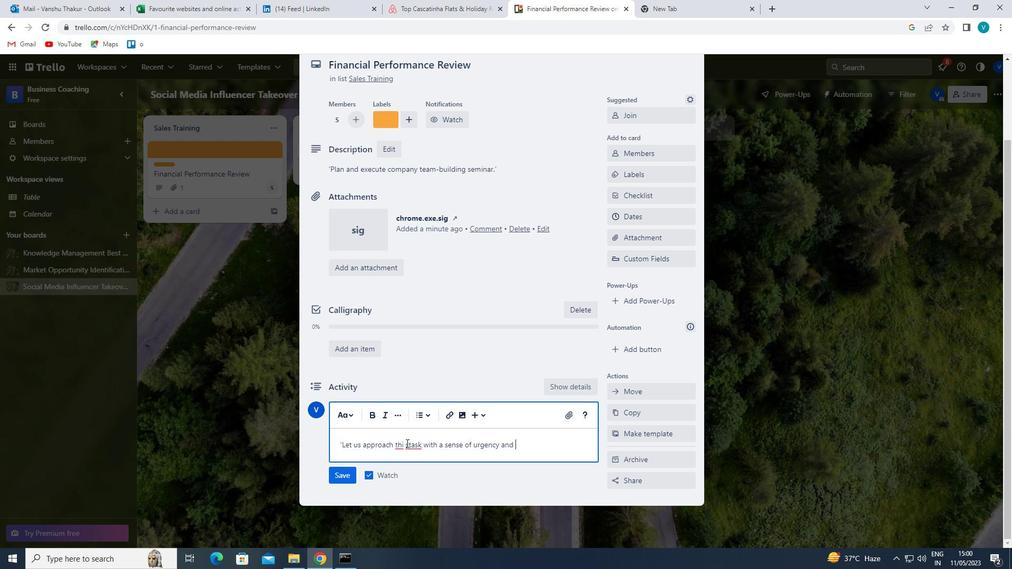 
Action: Key pressed <Key.backspace><Key.right><Key.space><Key.right><Key.right><Key.right><Key.right><Key.right><Key.right><Key.right><Key.right><Key.right><Key.right><Key.right><Key.right><Key.right><Key.right><Key.right><Key.right><Key.right><Key.right><Key.right><Key.right><Key.right><Key.right><Key.right><Key.right><Key.right><Key.right><Key.right><Key.right><Key.right><Key.right><Key.right><Key.right><Key.right><Key.right>IMPORTANCE<Key.space><Key.left>,<Key.space>RECOGNIZING<Key.space>Y<Key.backspace>THE<Key.space>IMPACT<Key.space>IT<Key.space>HAS<Key.space>ON<Key.space>THE<Key.space>OVERALL<Key.space>PROJECT,<Key.backspace>.'
Screenshot: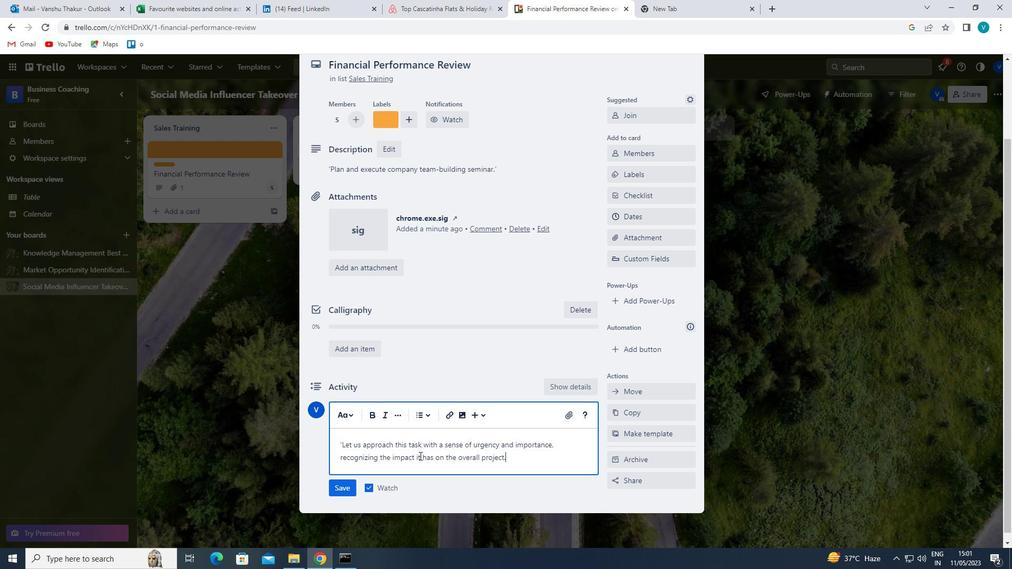 
Action: Mouse moved to (341, 484)
Screenshot: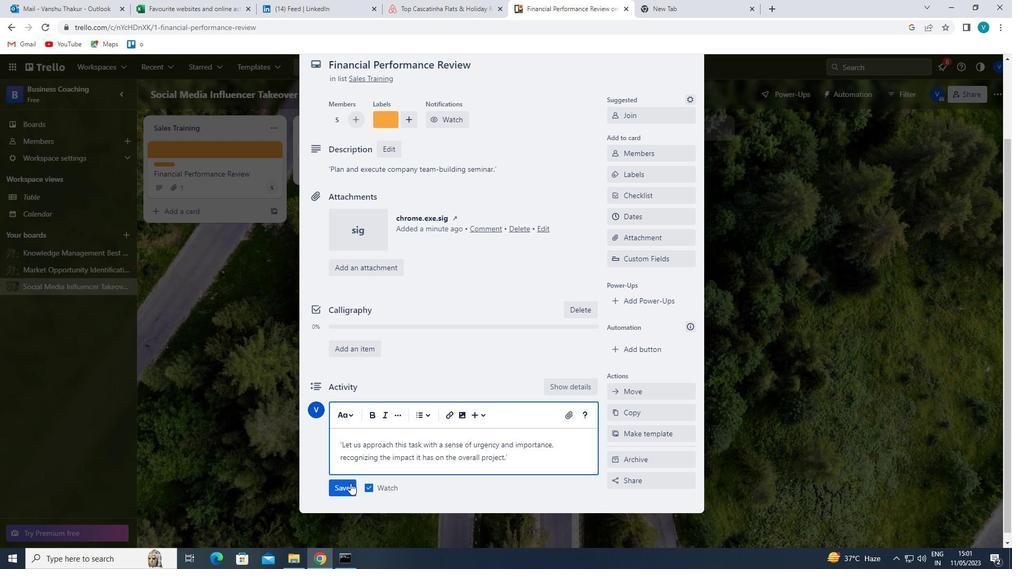 
Action: Mouse pressed left at (341, 484)
Screenshot: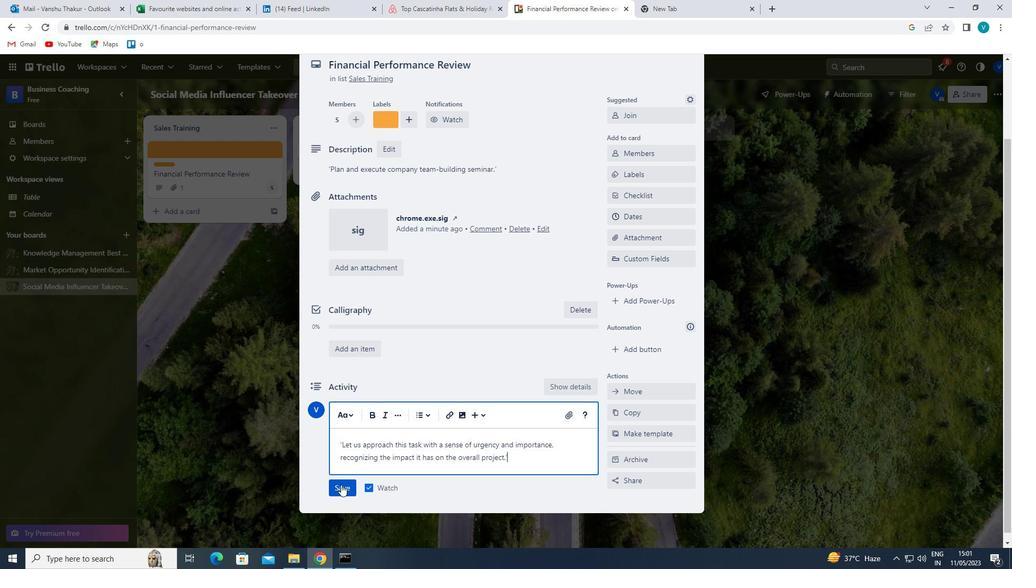 
Action: Mouse moved to (650, 215)
Screenshot: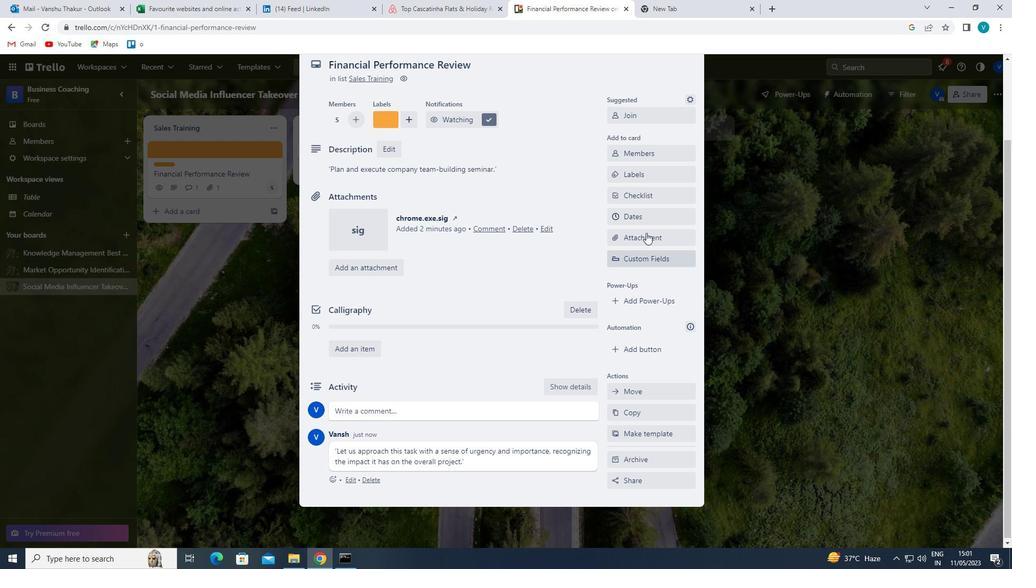 
Action: Mouse pressed left at (650, 215)
Screenshot: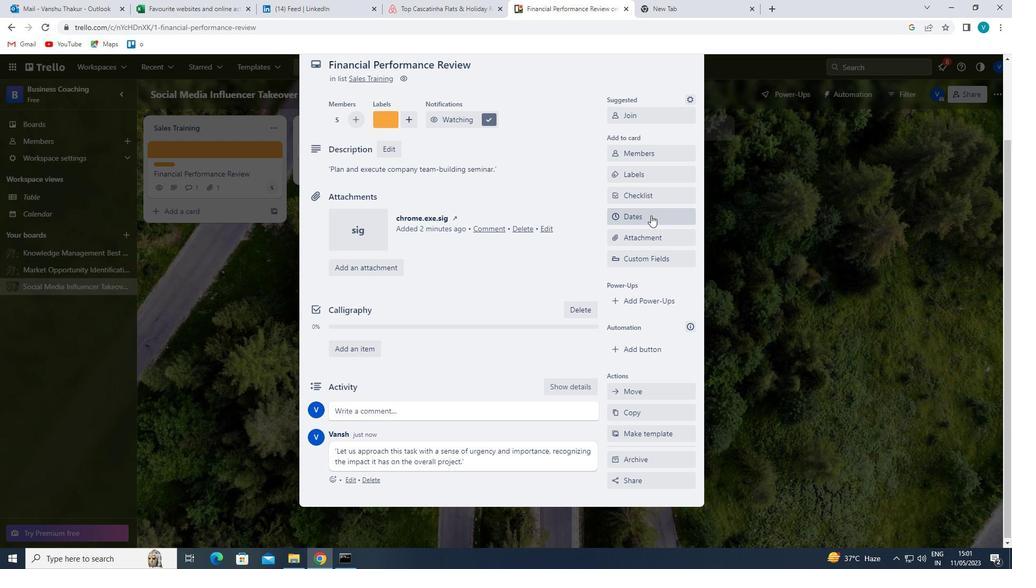 
Action: Mouse moved to (620, 281)
Screenshot: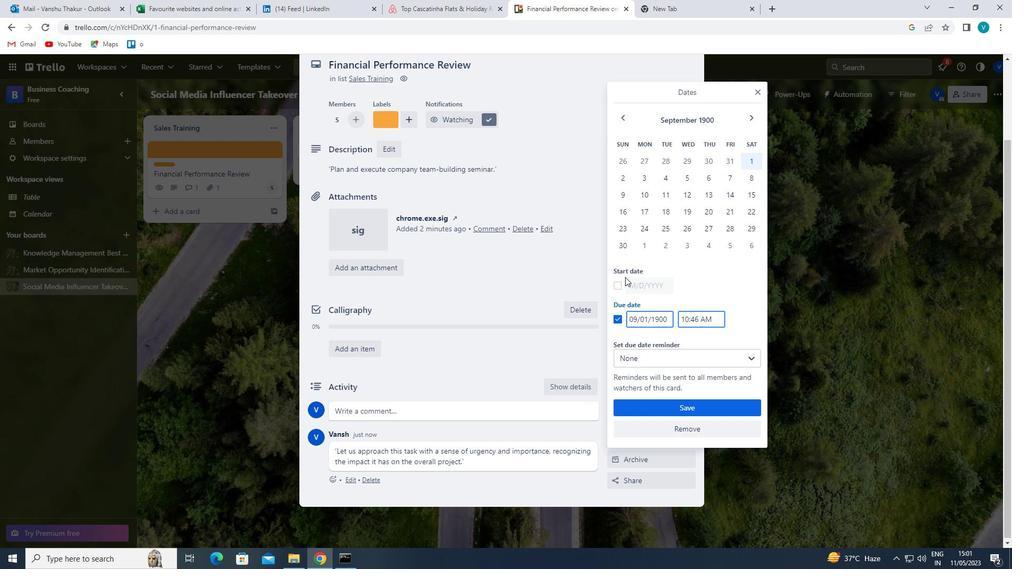
Action: Mouse pressed left at (620, 281)
Screenshot: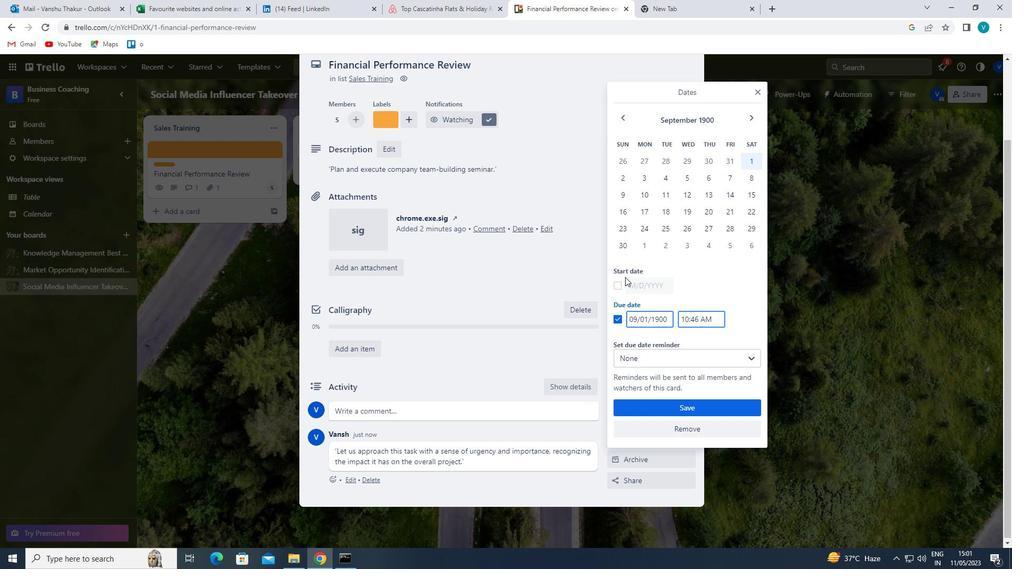 
Action: Mouse moved to (635, 282)
Screenshot: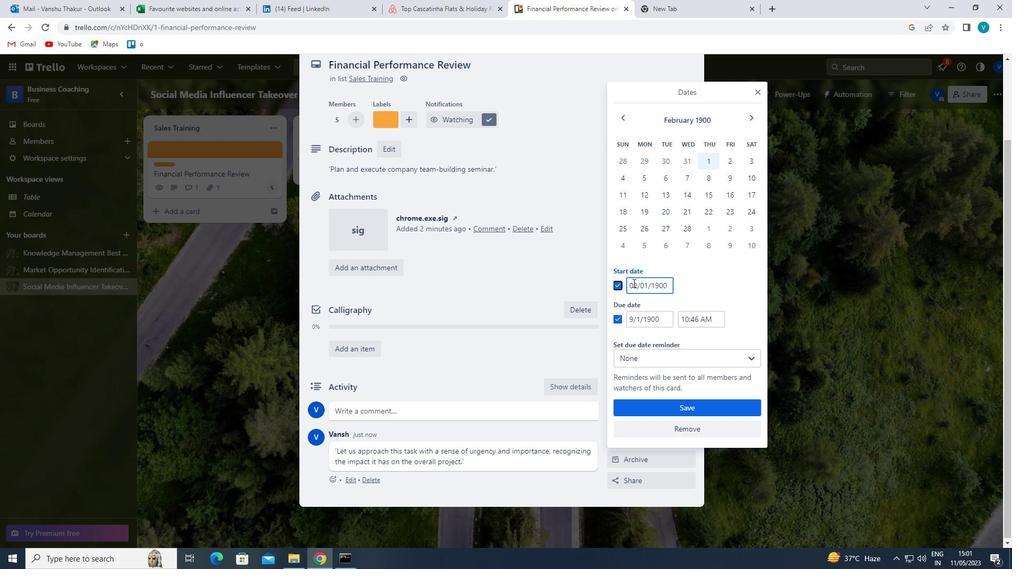
Action: Mouse pressed left at (635, 282)
Screenshot: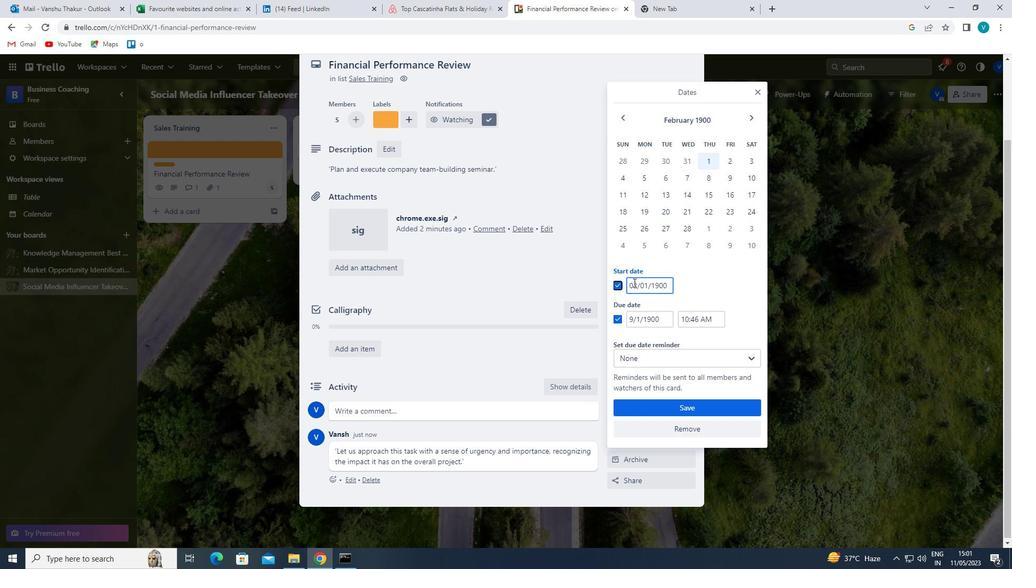
Action: Mouse moved to (632, 286)
Screenshot: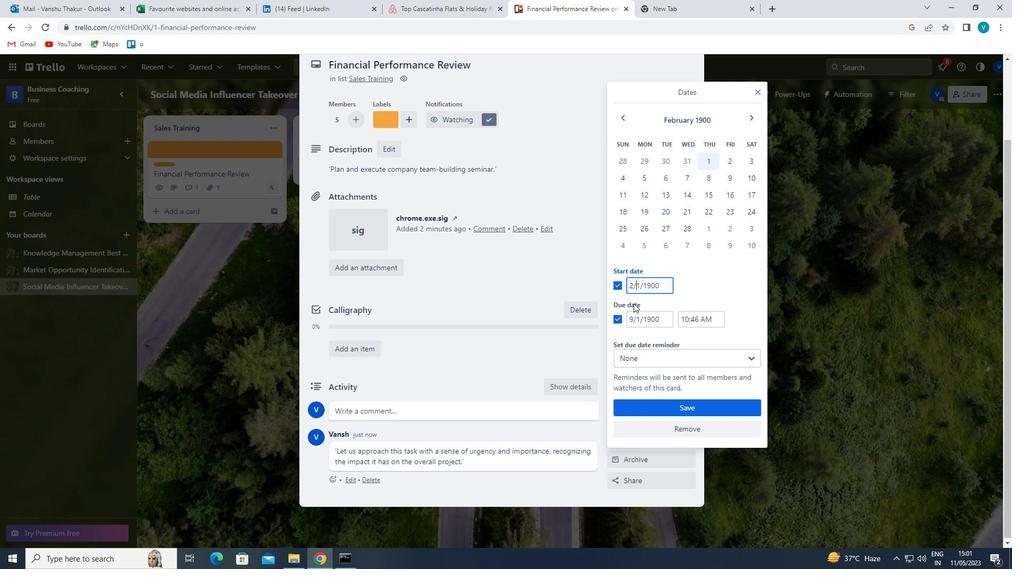 
Action: Mouse pressed left at (632, 286)
Screenshot: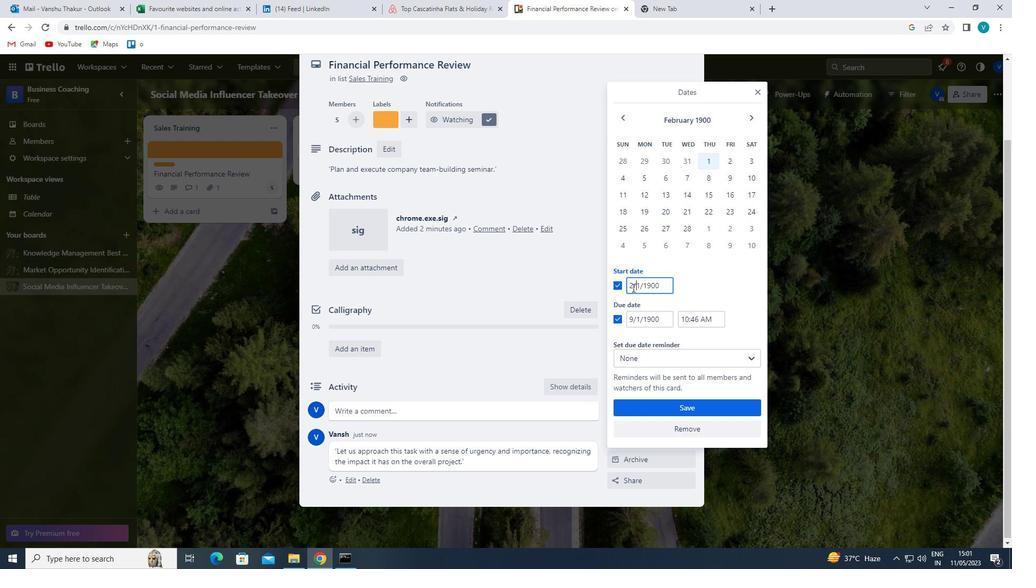 
Action: Mouse moved to (643, 313)
Screenshot: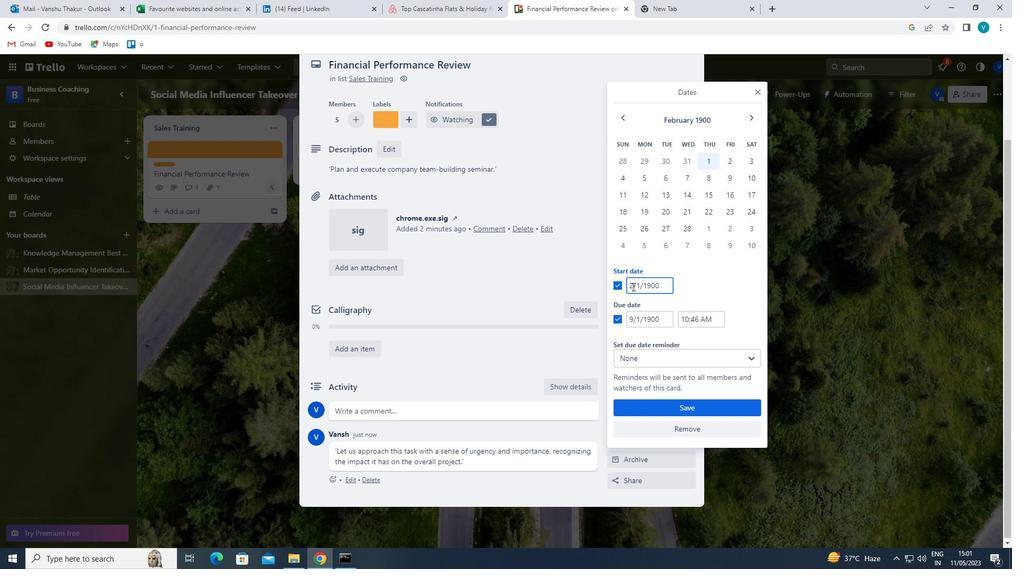 
Action: Key pressed <Key.backspace>3
Screenshot: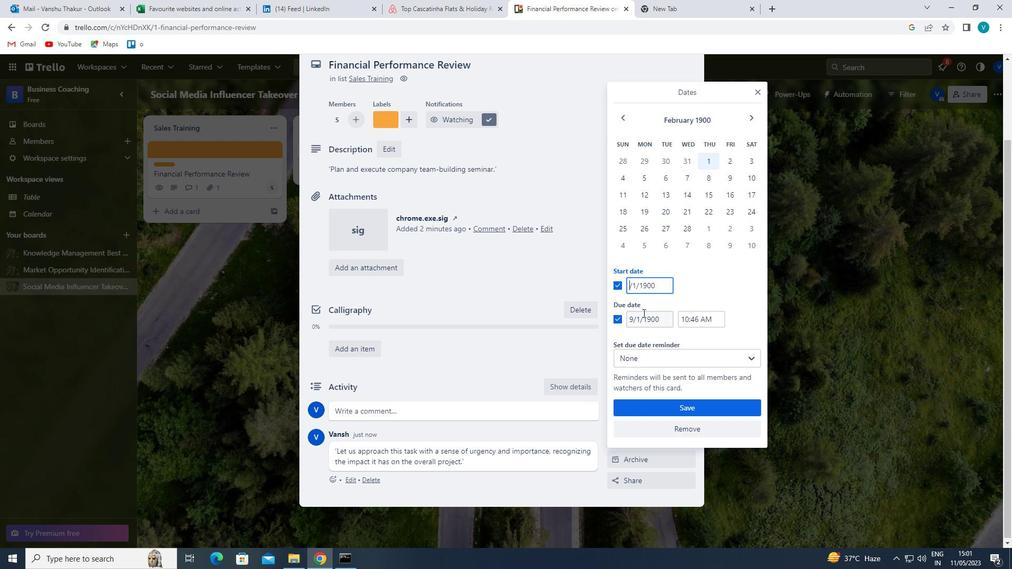 
Action: Mouse moved to (630, 317)
Screenshot: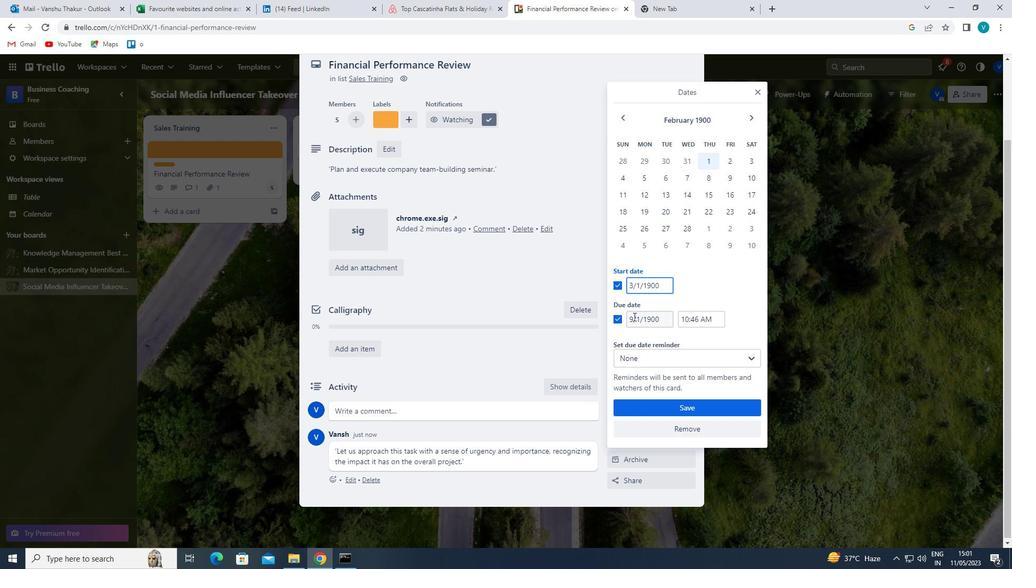 
Action: Mouse pressed left at (630, 317)
Screenshot: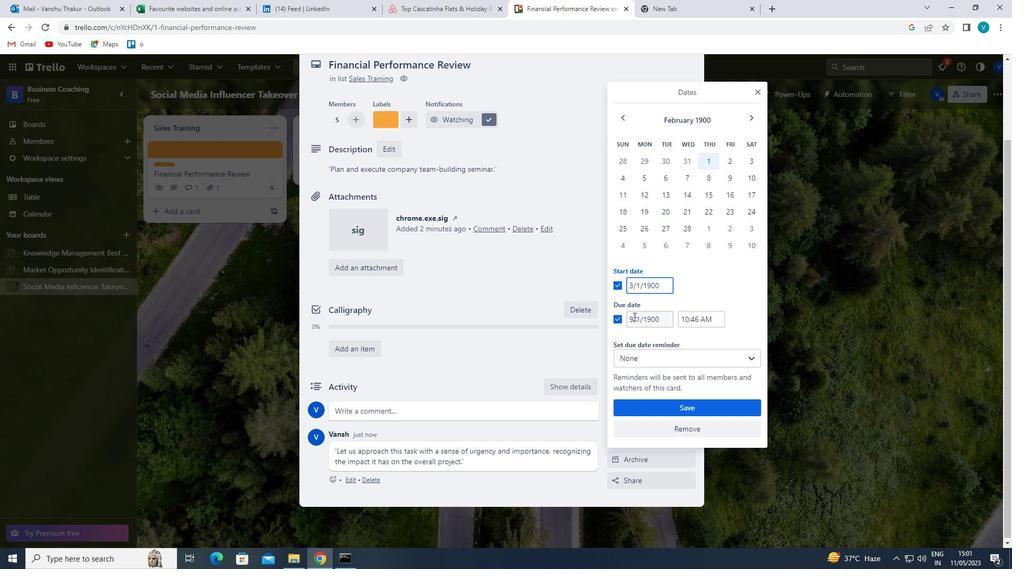 
Action: Mouse moved to (632, 318)
Screenshot: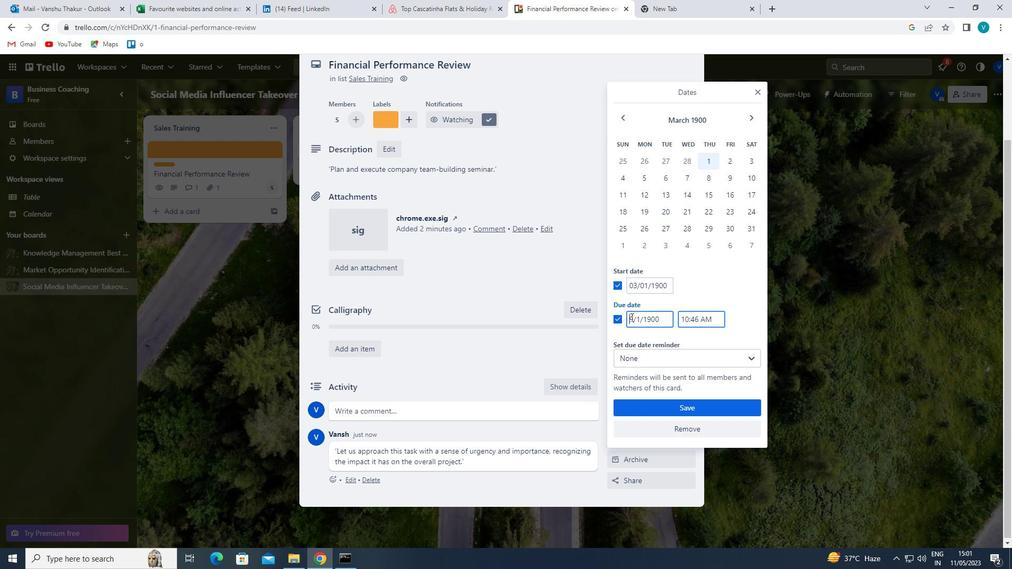 
Action: Mouse pressed left at (632, 318)
Screenshot: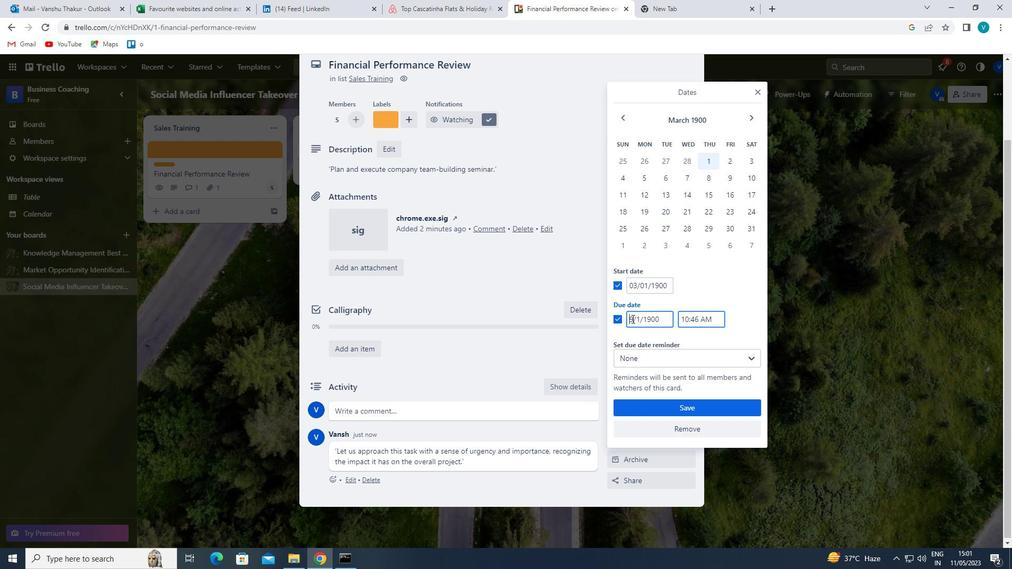 
Action: Mouse moved to (633, 318)
Screenshot: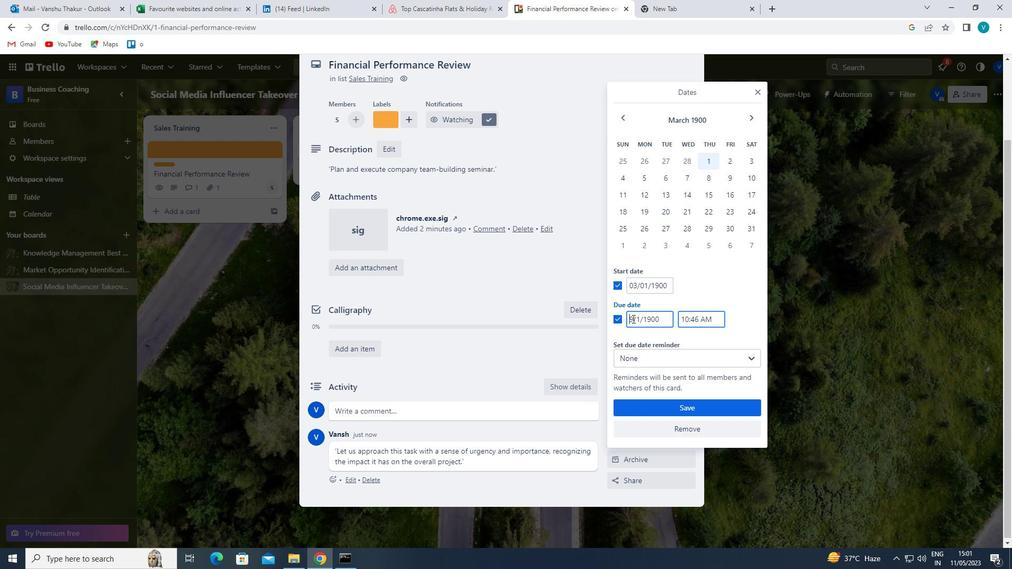 
Action: Key pressed <Key.backspace>10
Screenshot: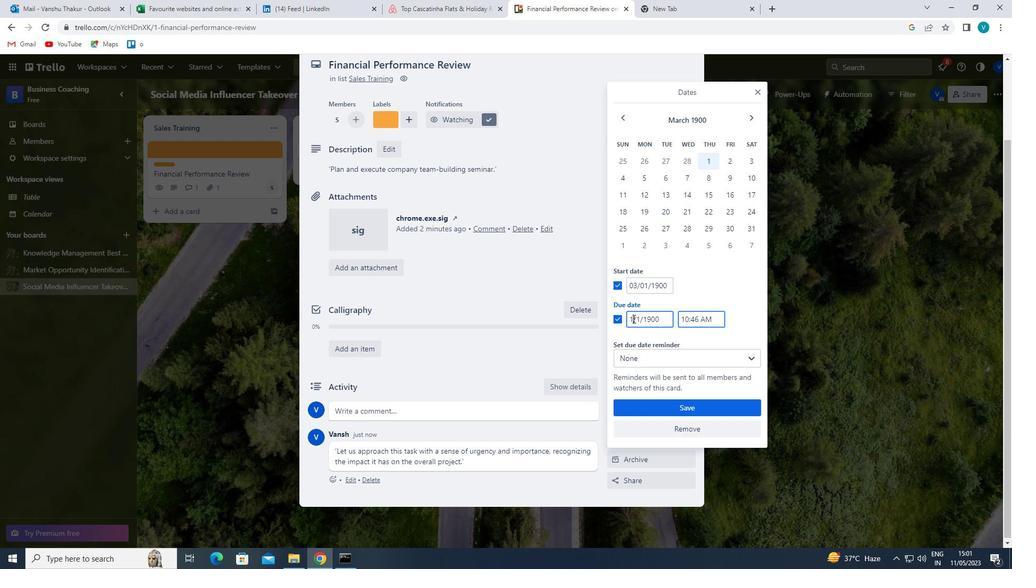 
Action: Mouse moved to (683, 405)
Screenshot: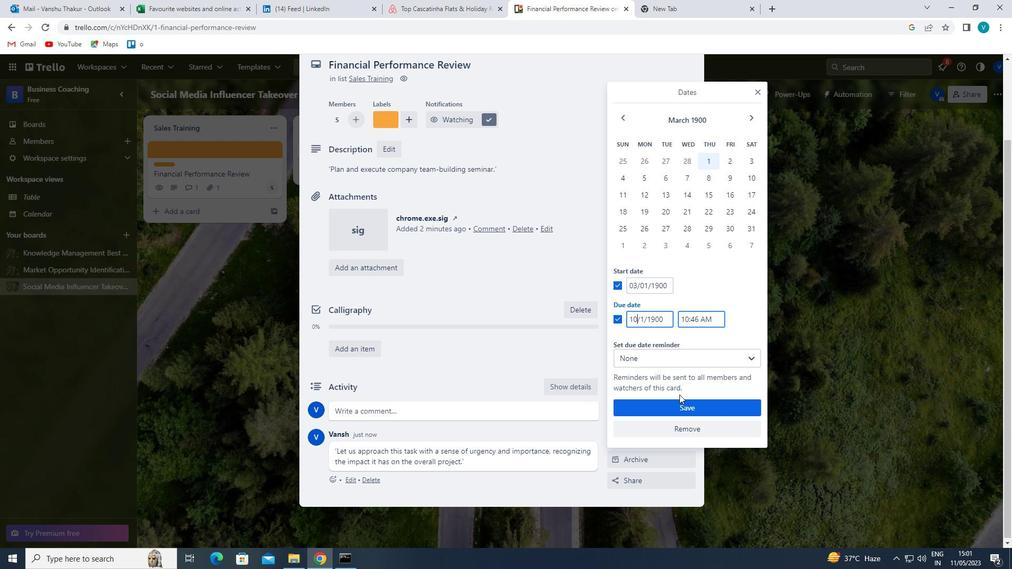 
Action: Mouse pressed left at (683, 405)
Screenshot: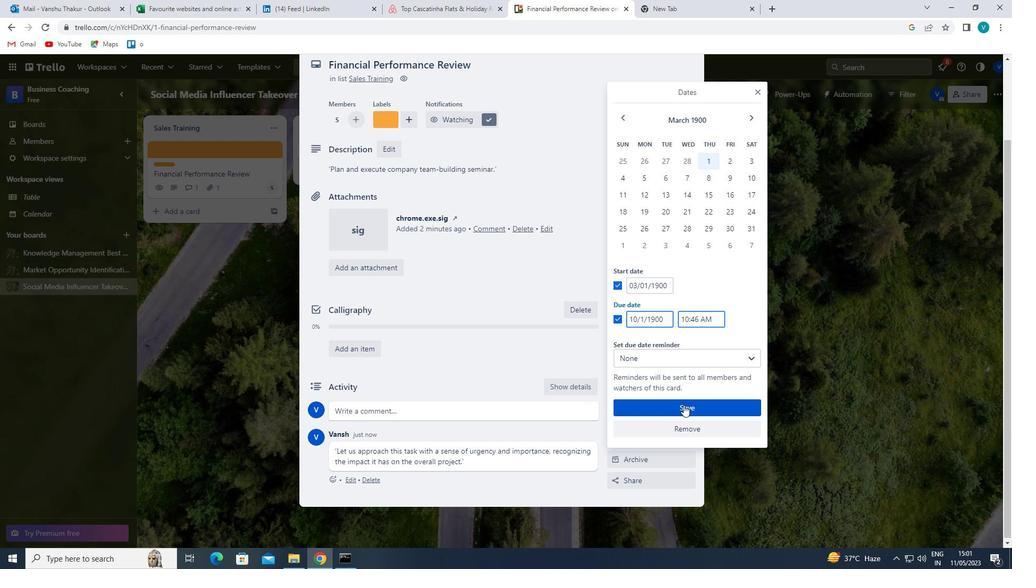 
